 Task: For heading Use Merriweather with yellow colour & bold.  font size for heading20,  'Change the font style of data to'Merriweather and font size to 12,  Change the alignment of both headline & data to Align center.  In the sheet  BankStmts analysisbook
Action: Mouse moved to (221, 85)
Screenshot: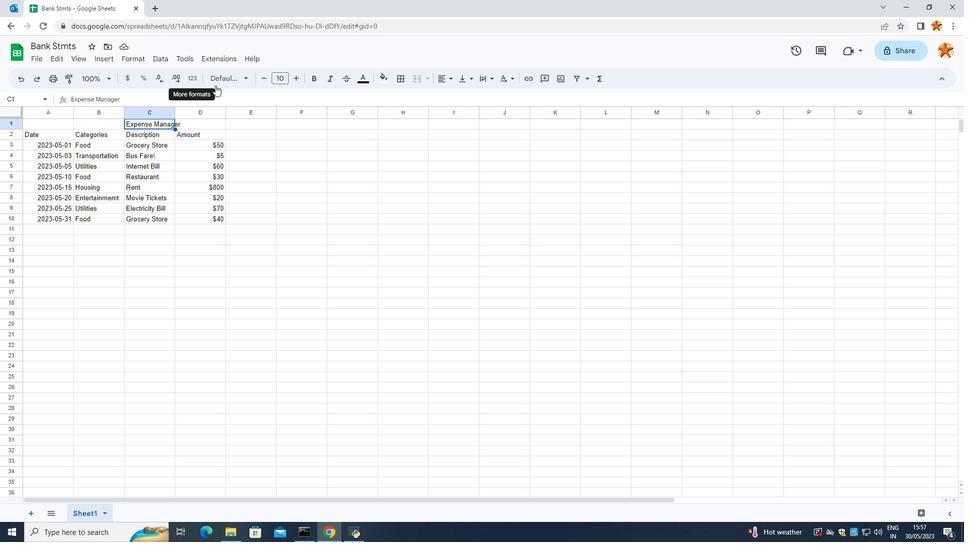 
Action: Mouse pressed left at (221, 85)
Screenshot: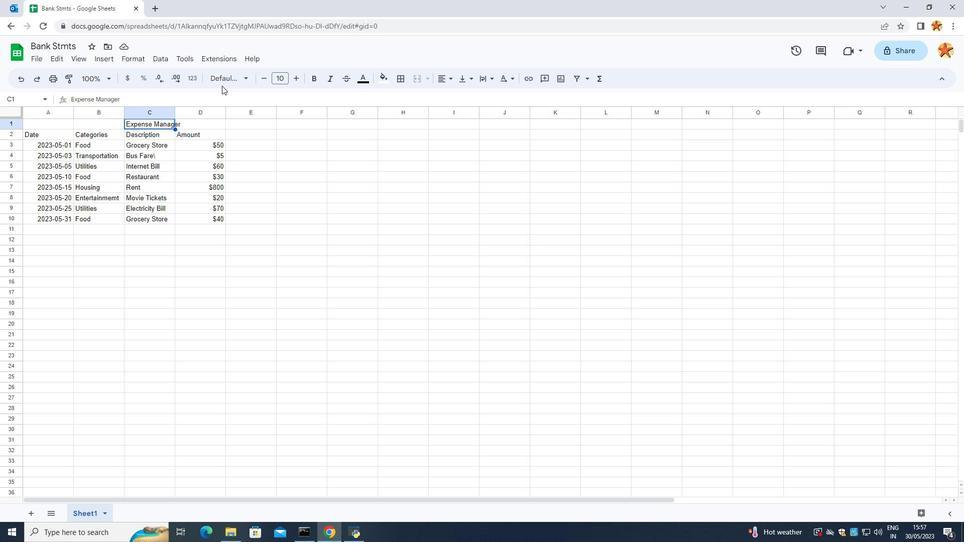 
Action: Mouse moved to (230, 80)
Screenshot: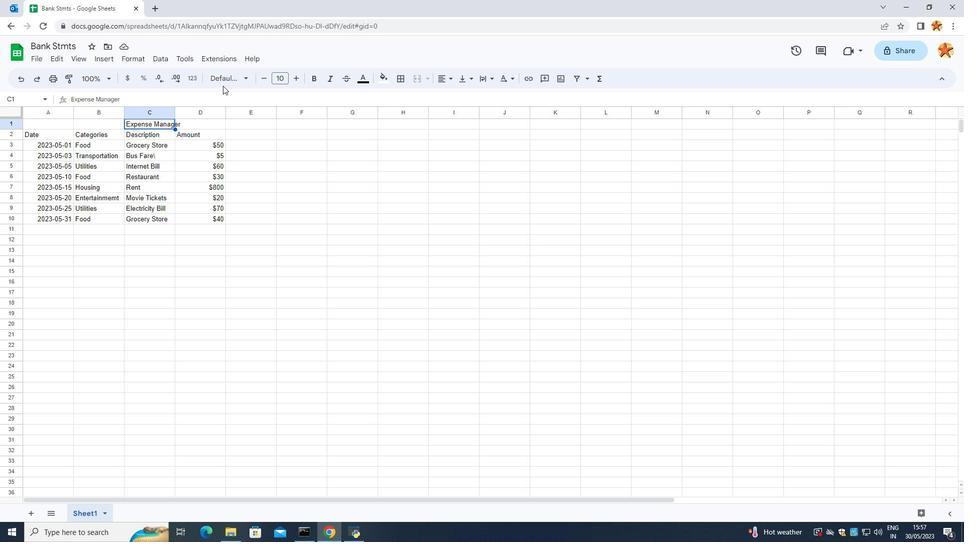 
Action: Mouse pressed left at (230, 80)
Screenshot: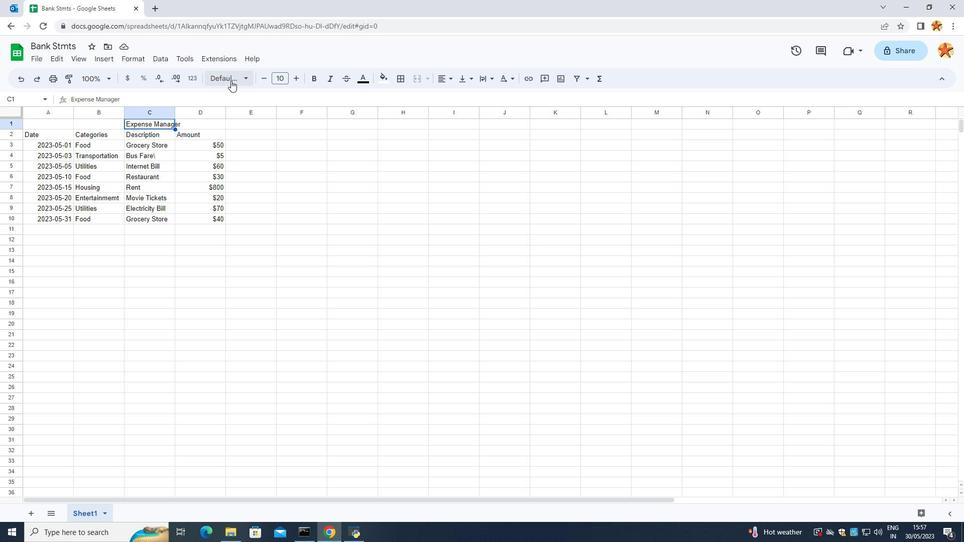 
Action: Mouse moved to (255, 465)
Screenshot: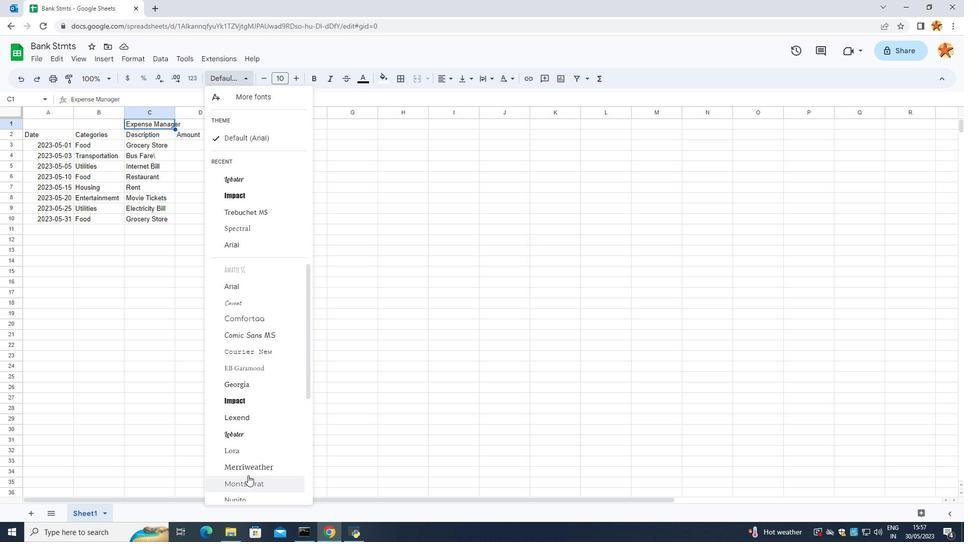 
Action: Mouse pressed left at (255, 465)
Screenshot: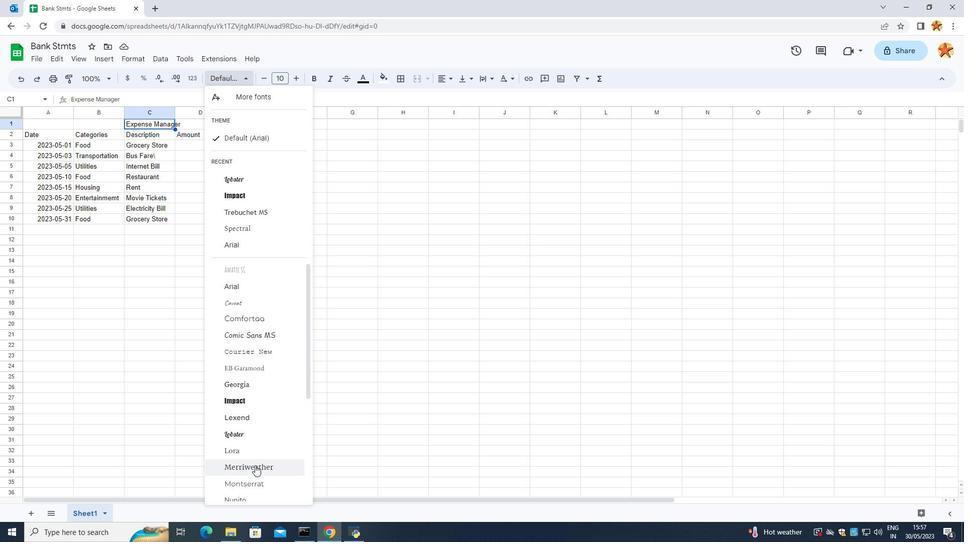 
Action: Mouse moved to (367, 77)
Screenshot: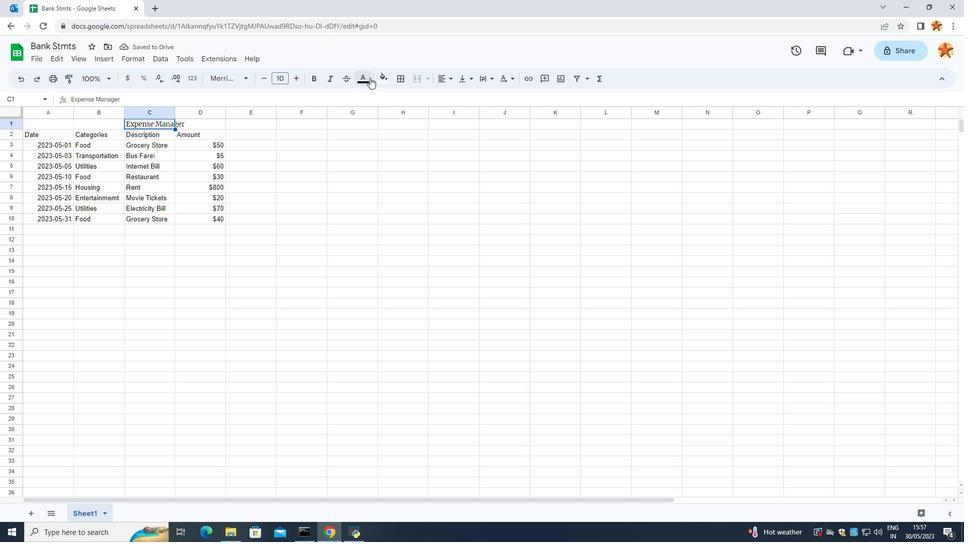 
Action: Mouse pressed left at (367, 77)
Screenshot: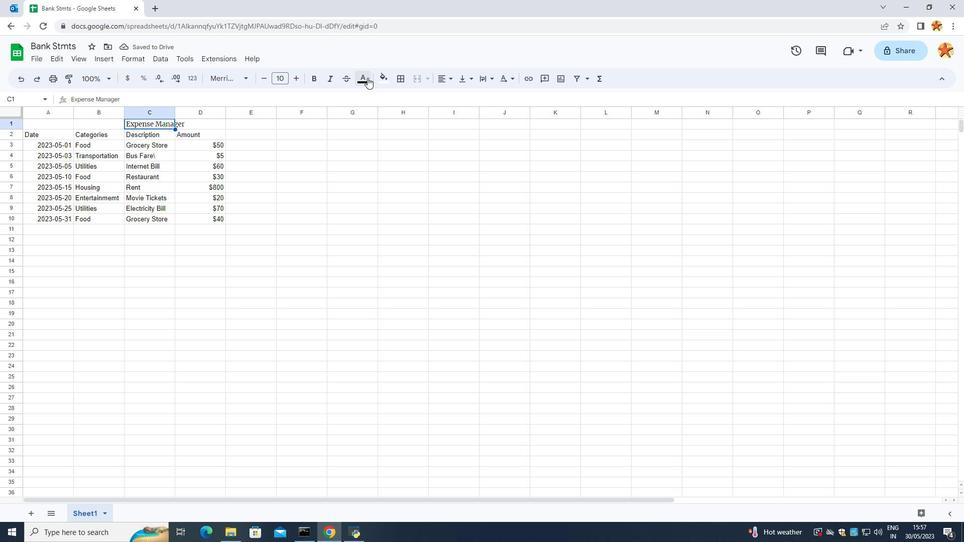 
Action: Mouse moved to (398, 159)
Screenshot: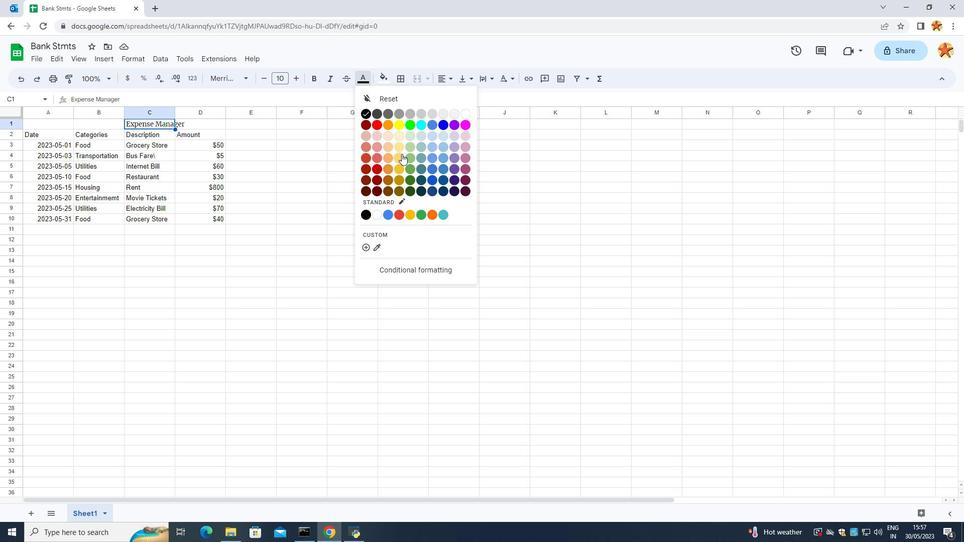 
Action: Mouse pressed left at (398, 159)
Screenshot: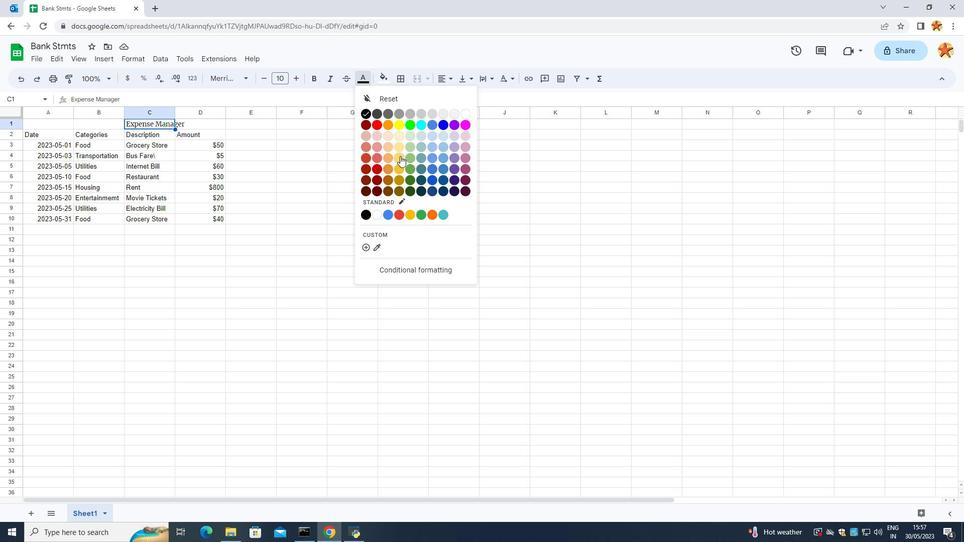 
Action: Mouse moved to (275, 154)
Screenshot: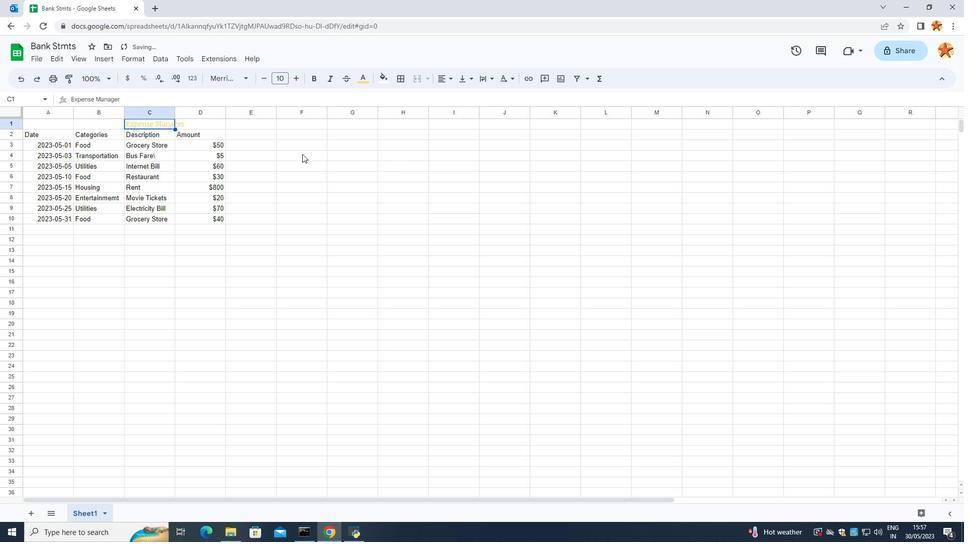 
Action: Mouse pressed left at (275, 154)
Screenshot: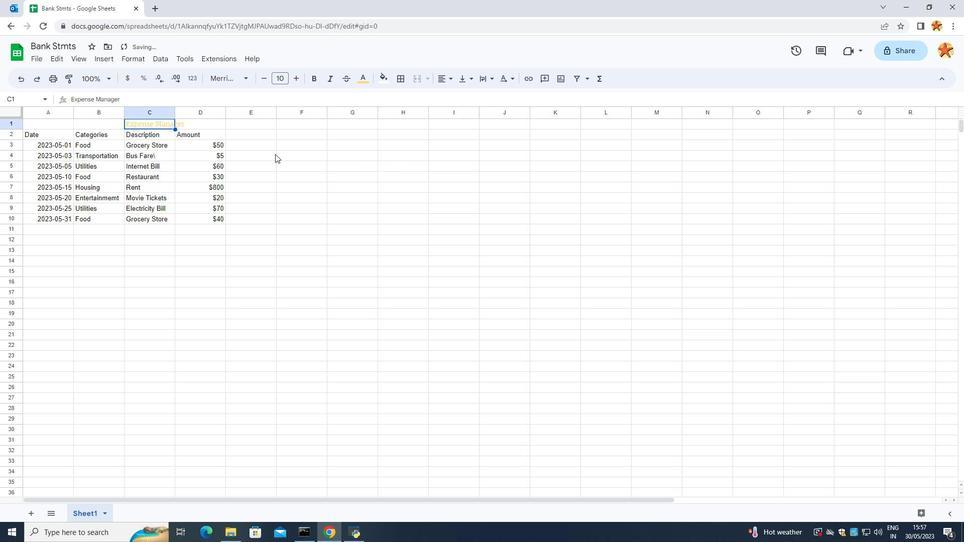 
Action: Mouse moved to (147, 127)
Screenshot: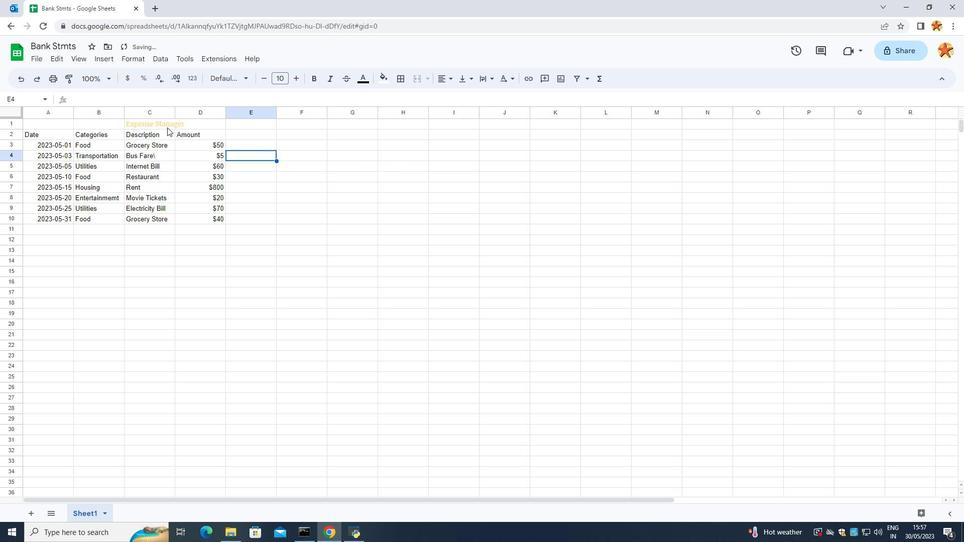 
Action: Mouse pressed left at (147, 127)
Screenshot: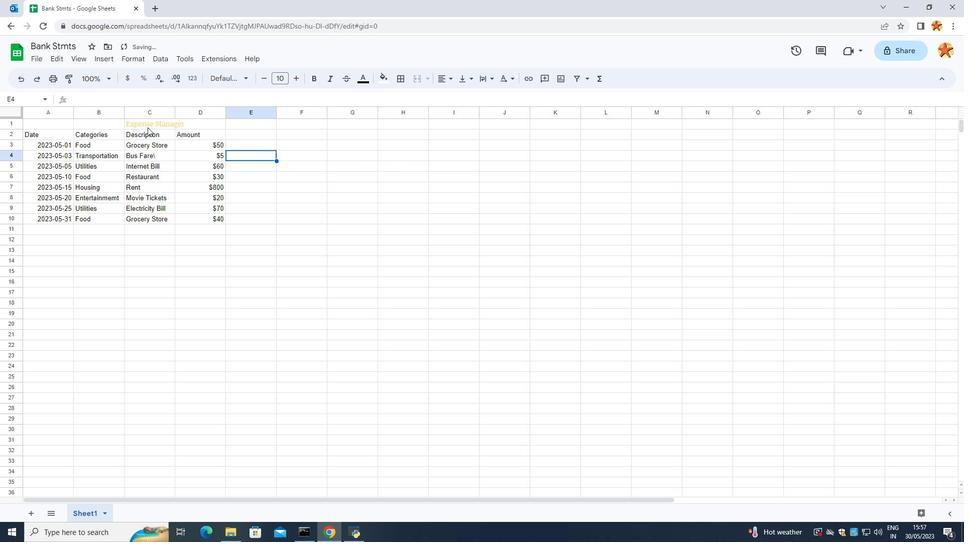 
Action: Mouse moved to (315, 81)
Screenshot: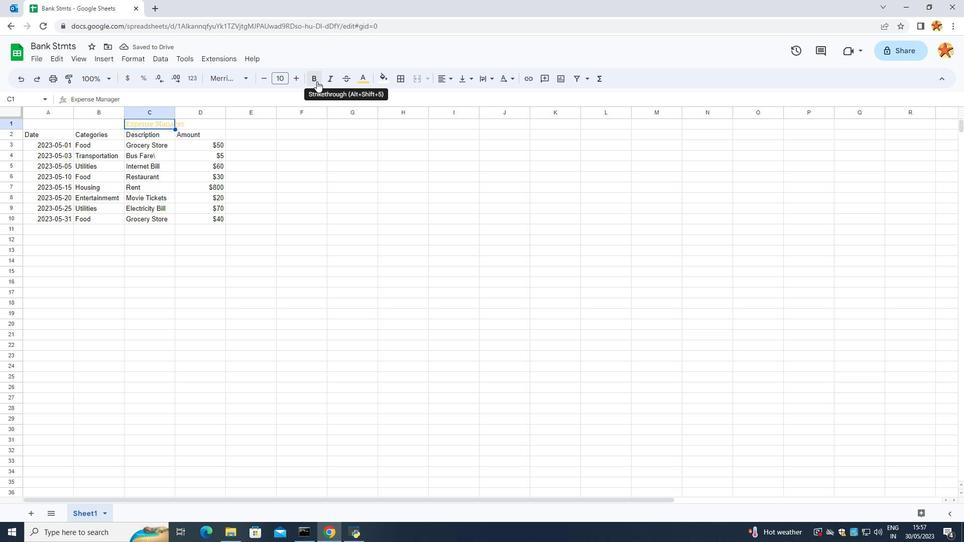 
Action: Mouse pressed left at (315, 81)
Screenshot: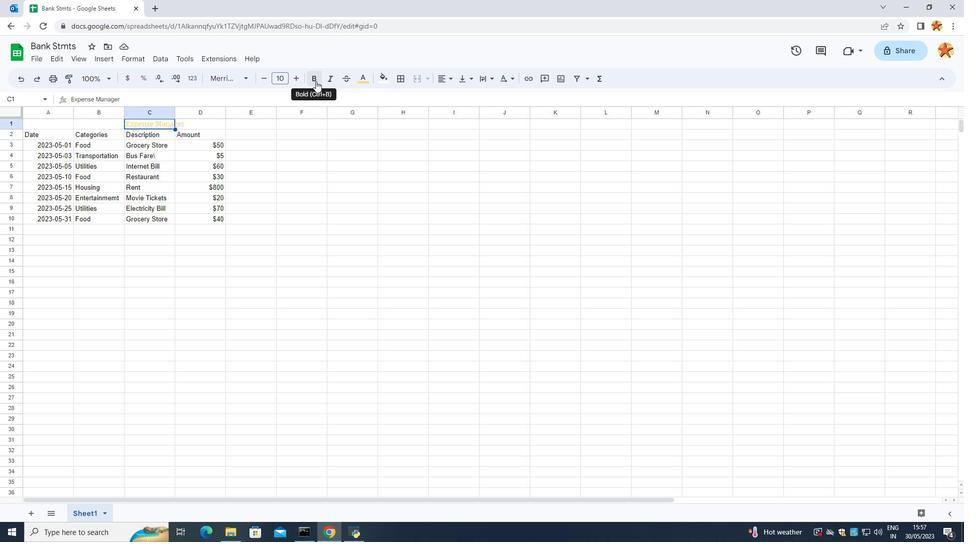 
Action: Mouse moved to (293, 79)
Screenshot: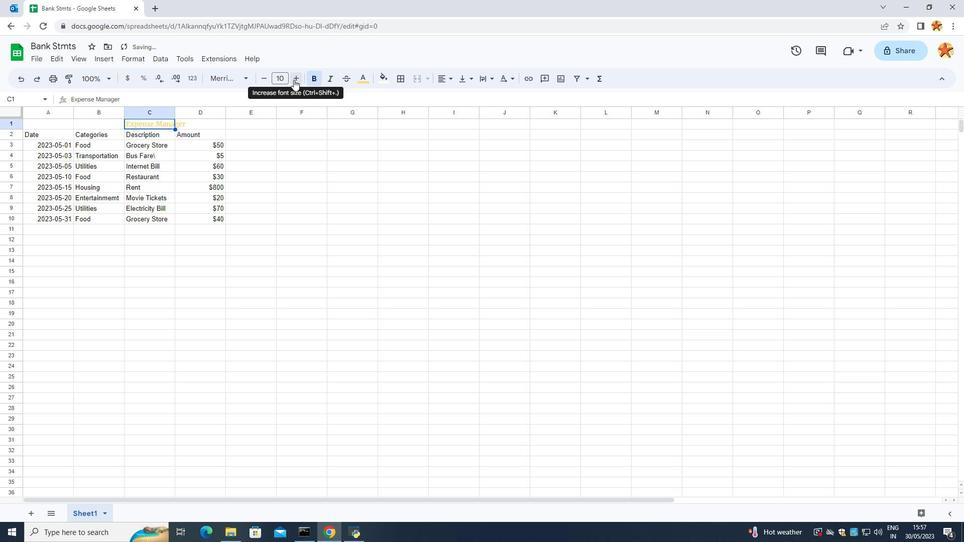 
Action: Mouse pressed left at (293, 79)
Screenshot: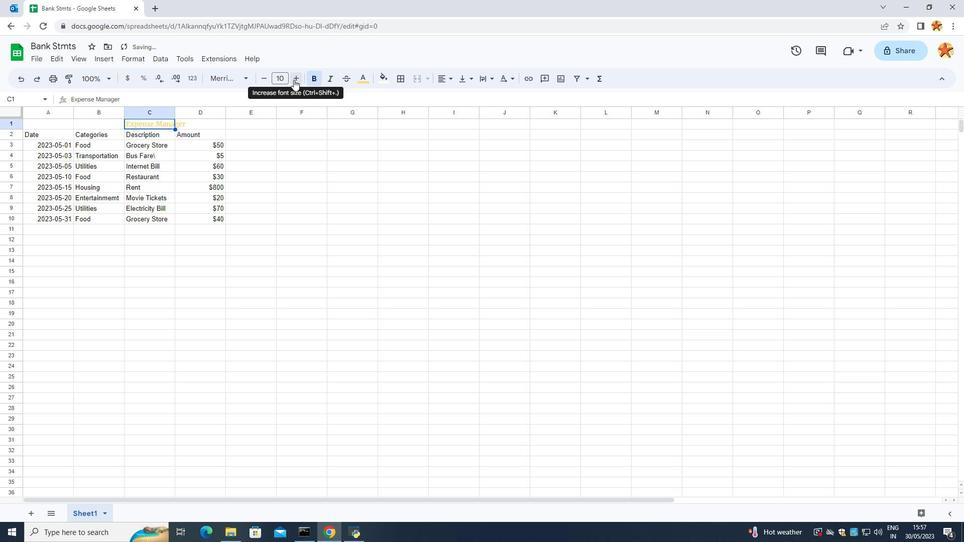 
Action: Mouse pressed left at (293, 79)
Screenshot: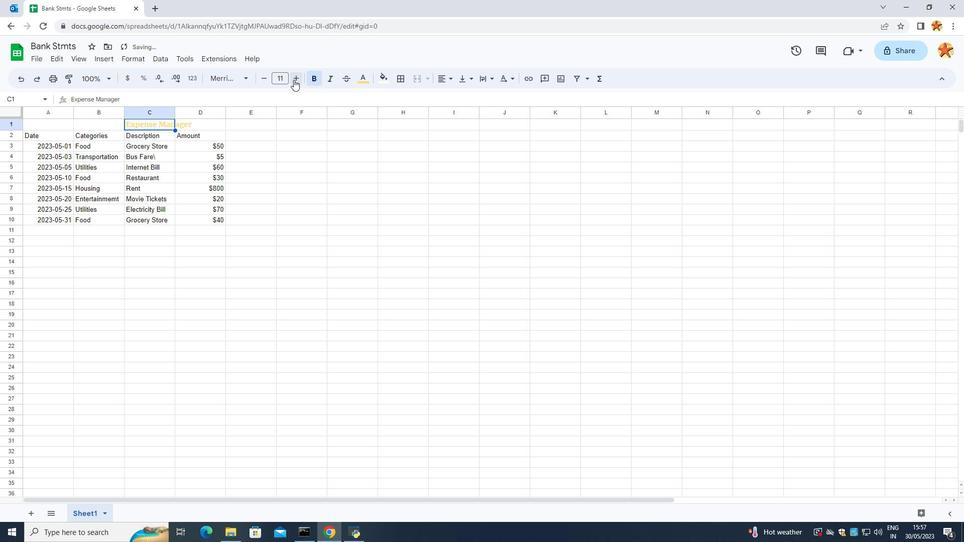 
Action: Mouse pressed left at (293, 79)
Screenshot: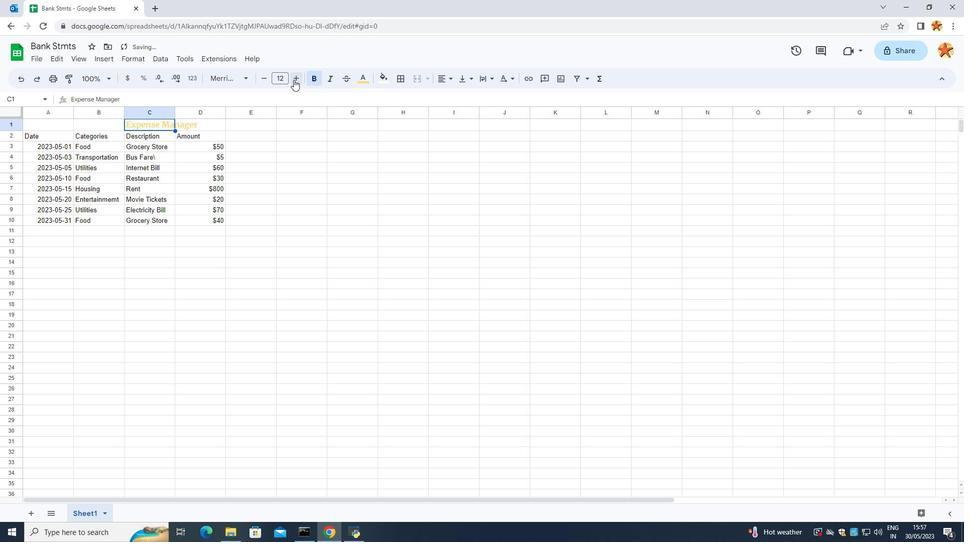 
Action: Mouse pressed left at (293, 79)
Screenshot: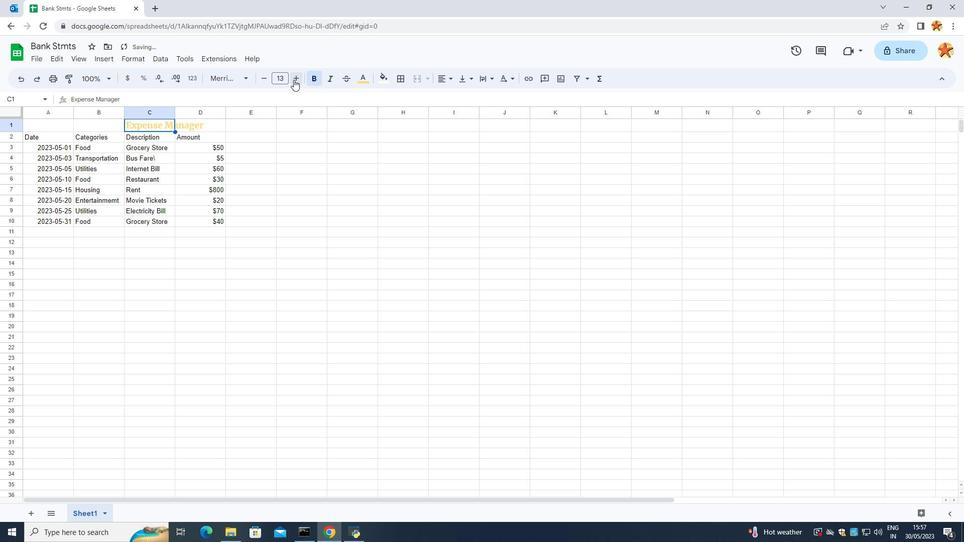 
Action: Mouse pressed left at (293, 79)
Screenshot: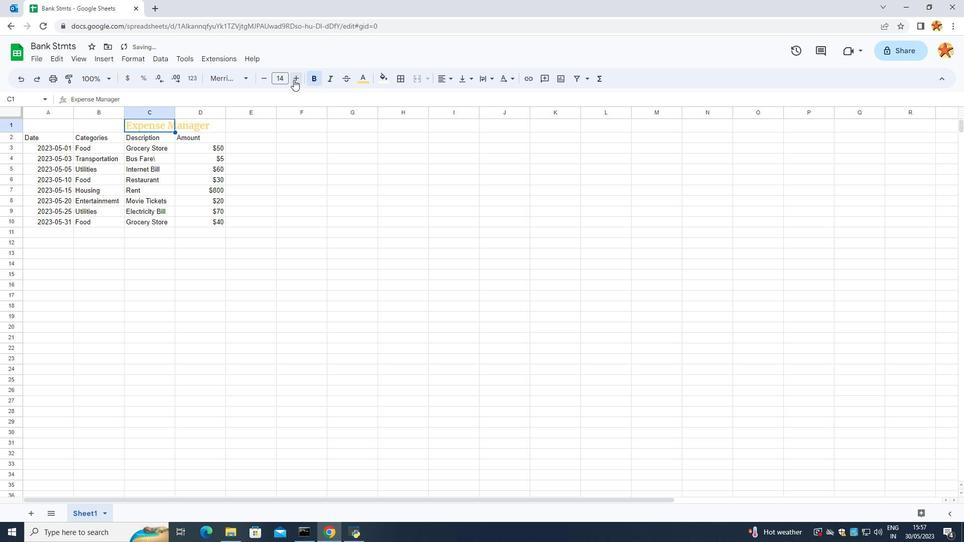 
Action: Mouse pressed left at (293, 79)
Screenshot: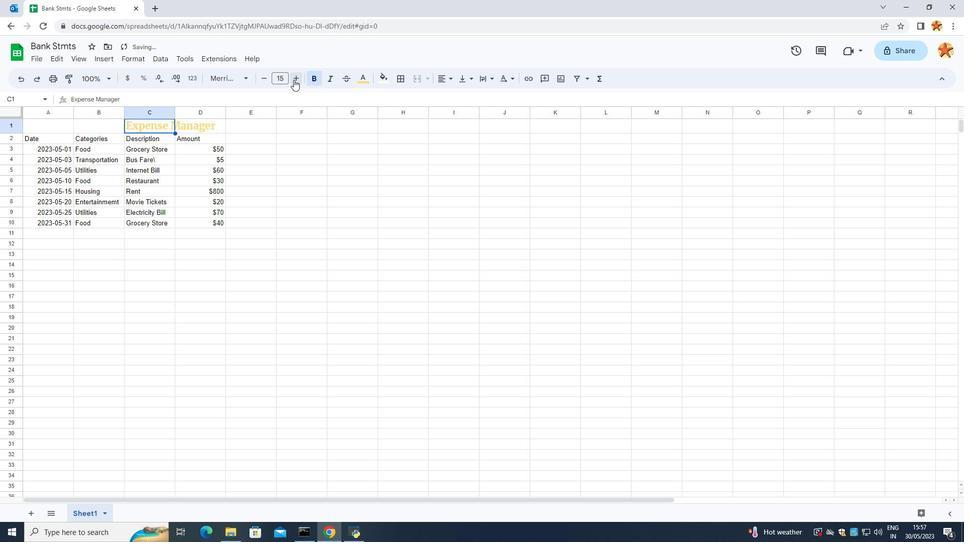 
Action: Mouse pressed left at (293, 79)
Screenshot: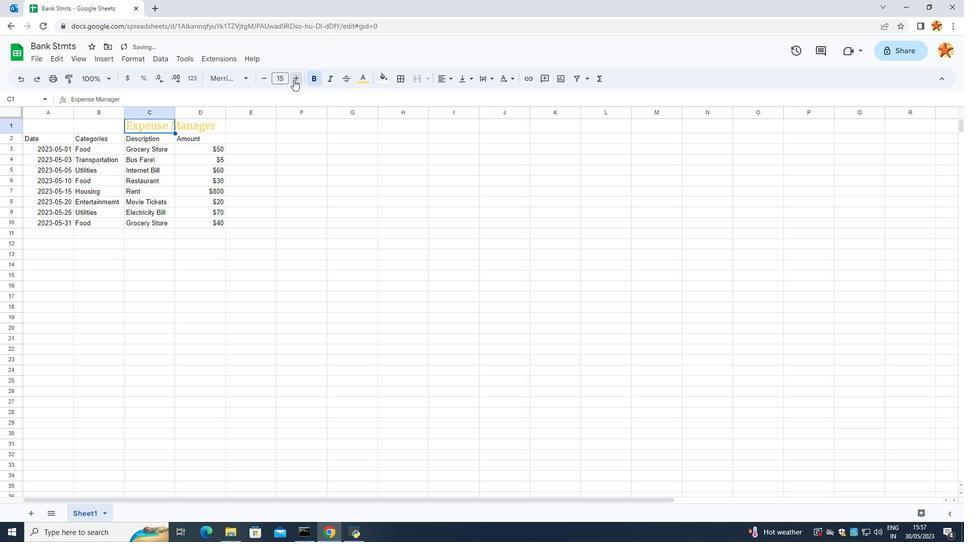 
Action: Mouse pressed left at (293, 79)
Screenshot: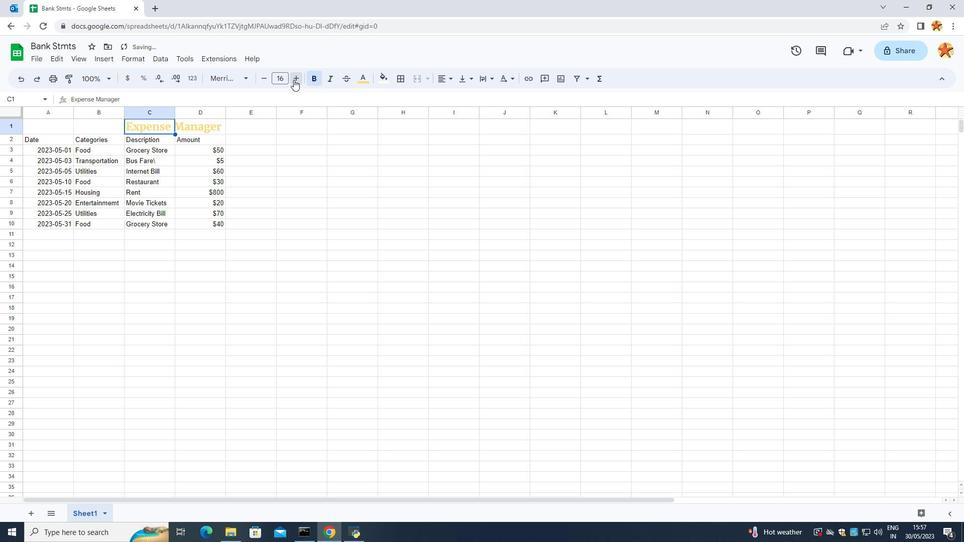 
Action: Mouse pressed left at (293, 79)
Screenshot: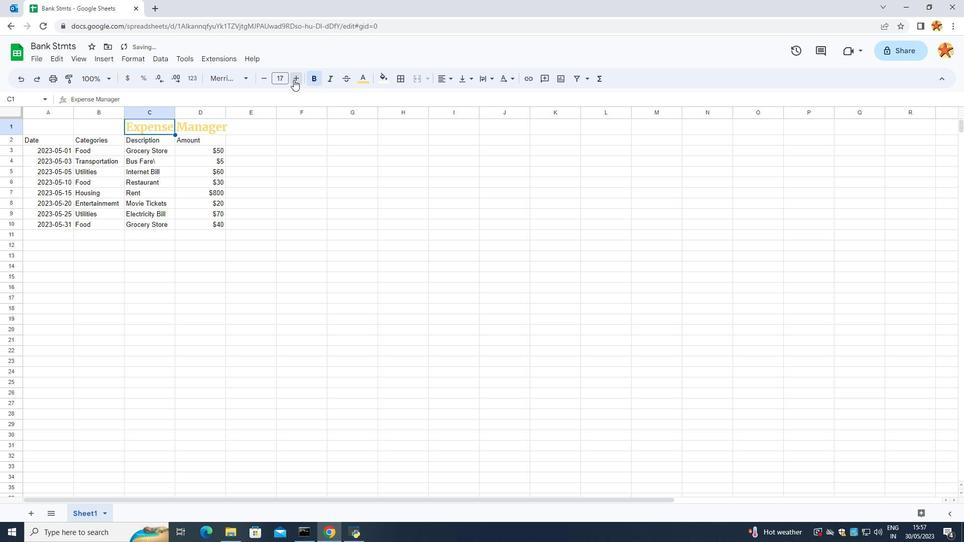 
Action: Mouse pressed left at (293, 79)
Screenshot: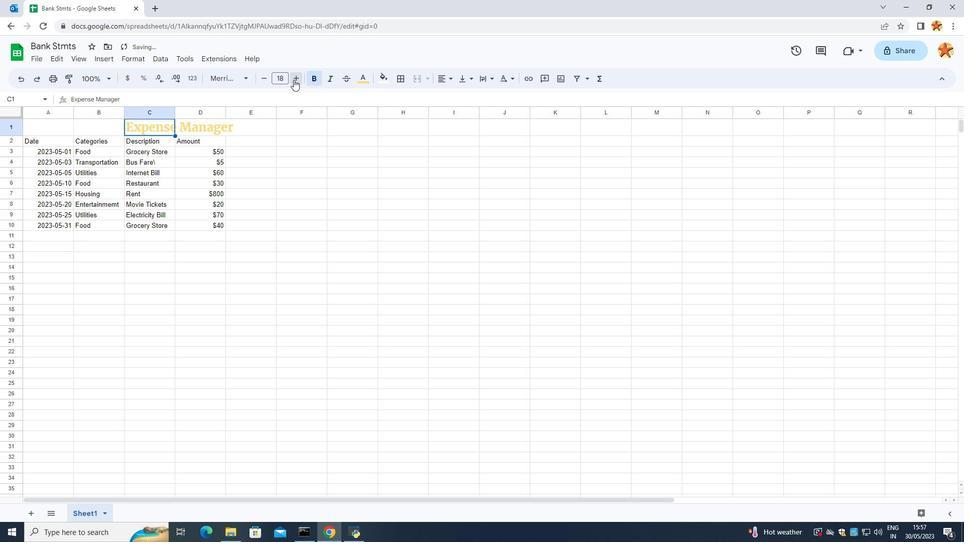 
Action: Mouse pressed left at (293, 79)
Screenshot: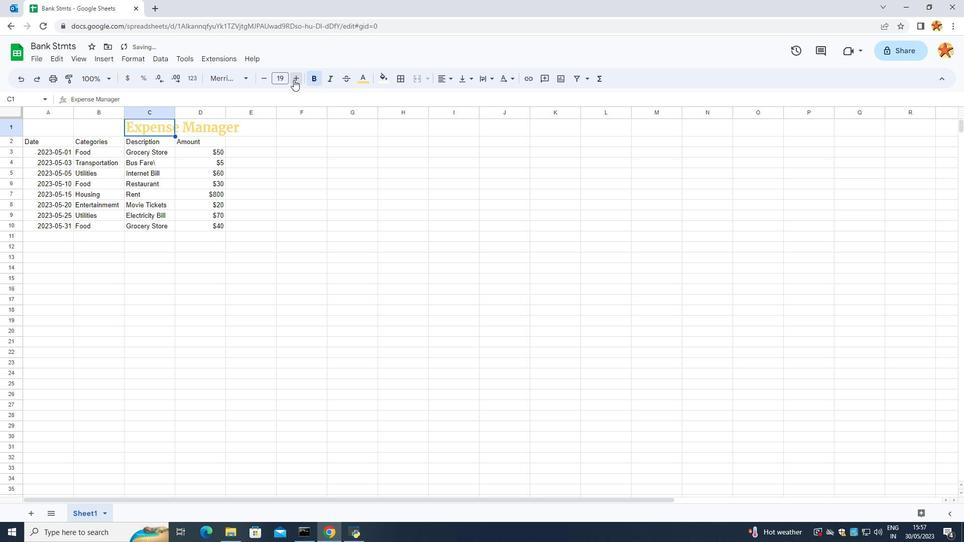 
Action: Mouse moved to (259, 79)
Screenshot: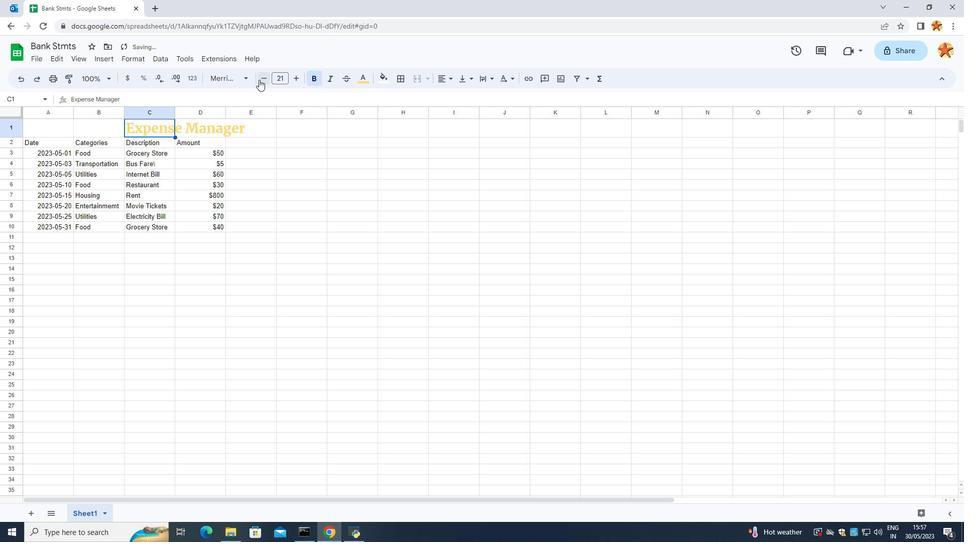 
Action: Mouse pressed left at (259, 79)
Screenshot: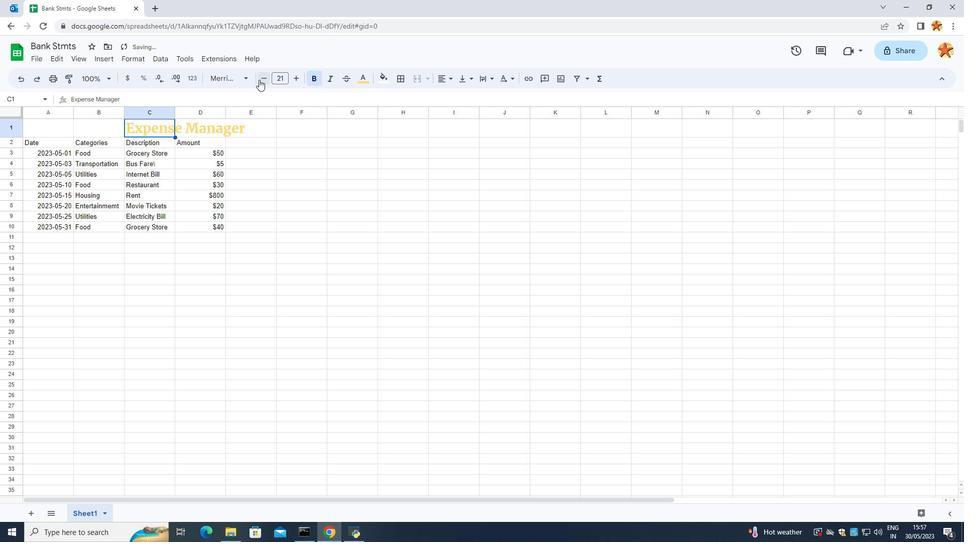 
Action: Mouse moved to (259, 253)
Screenshot: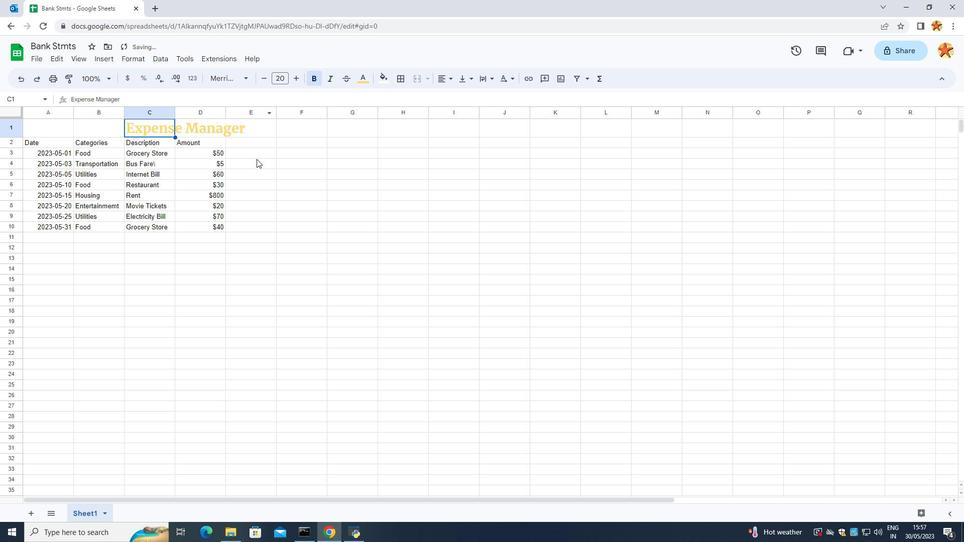 
Action: Mouse pressed left at (259, 253)
Screenshot: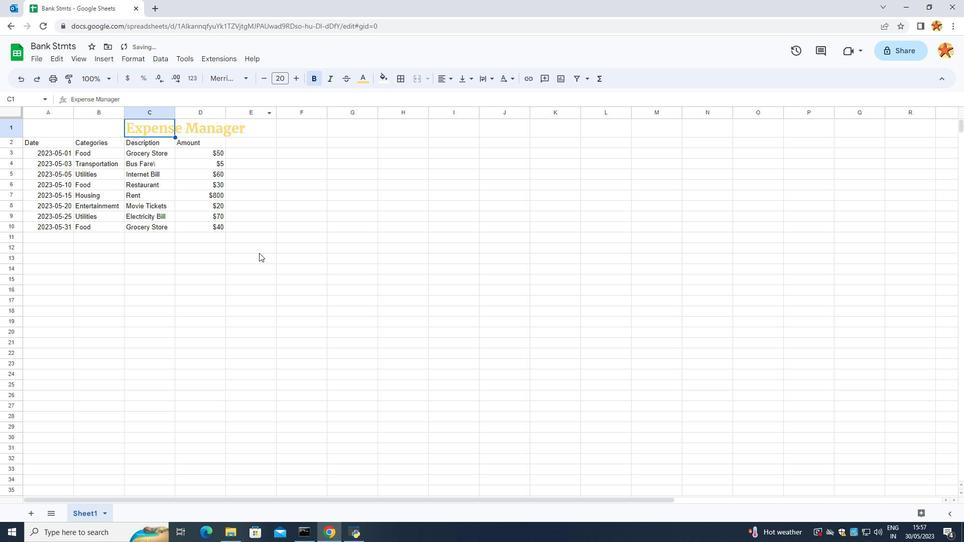 
Action: Mouse moved to (37, 145)
Screenshot: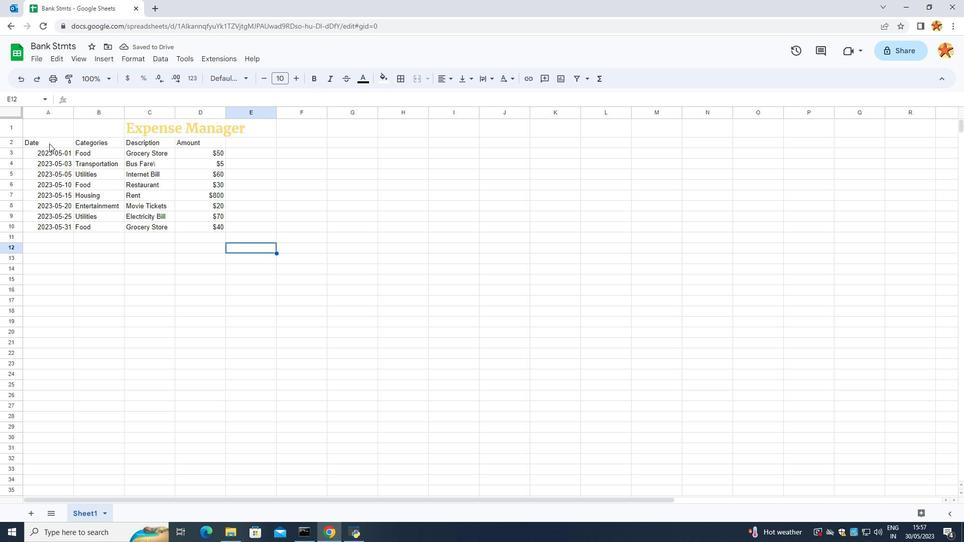 
Action: Mouse pressed left at (37, 145)
Screenshot: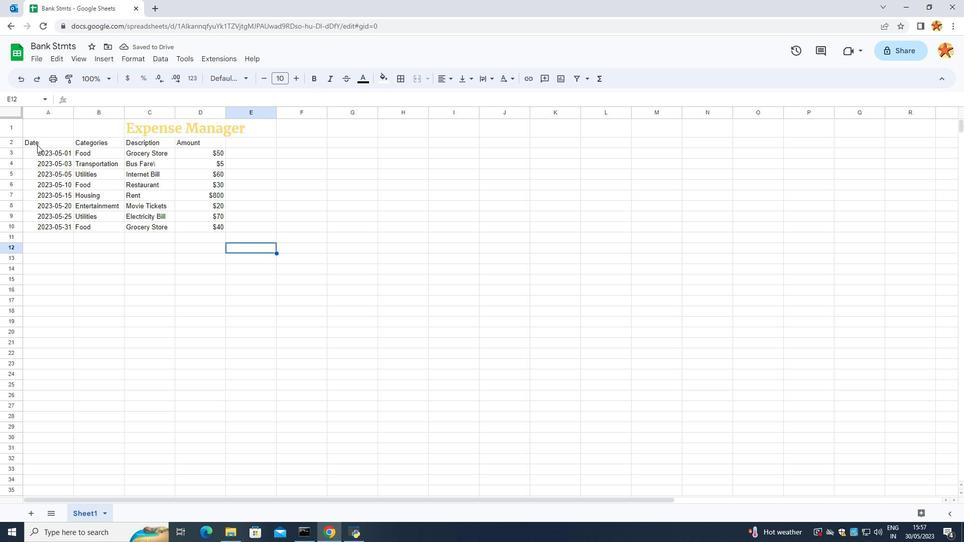 
Action: Mouse moved to (228, 78)
Screenshot: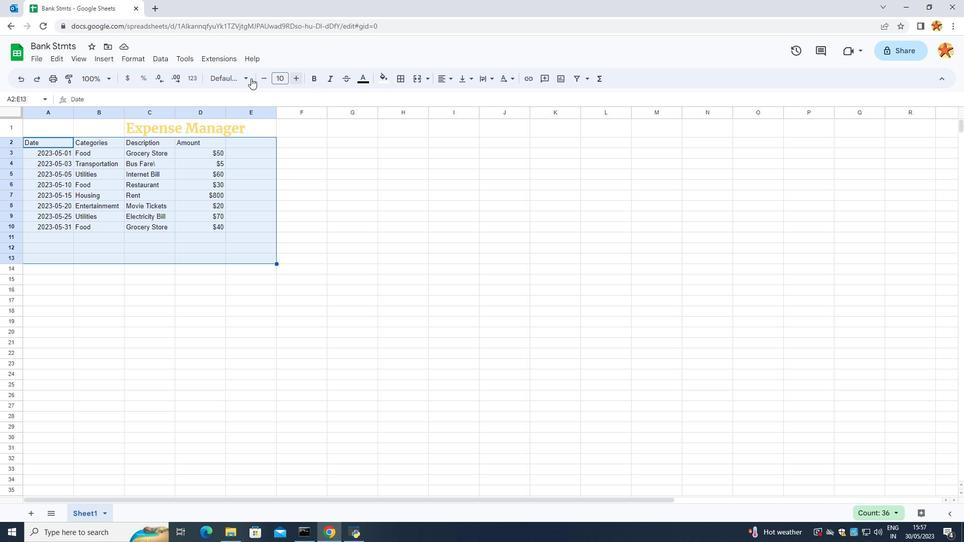 
Action: Mouse pressed left at (228, 78)
Screenshot: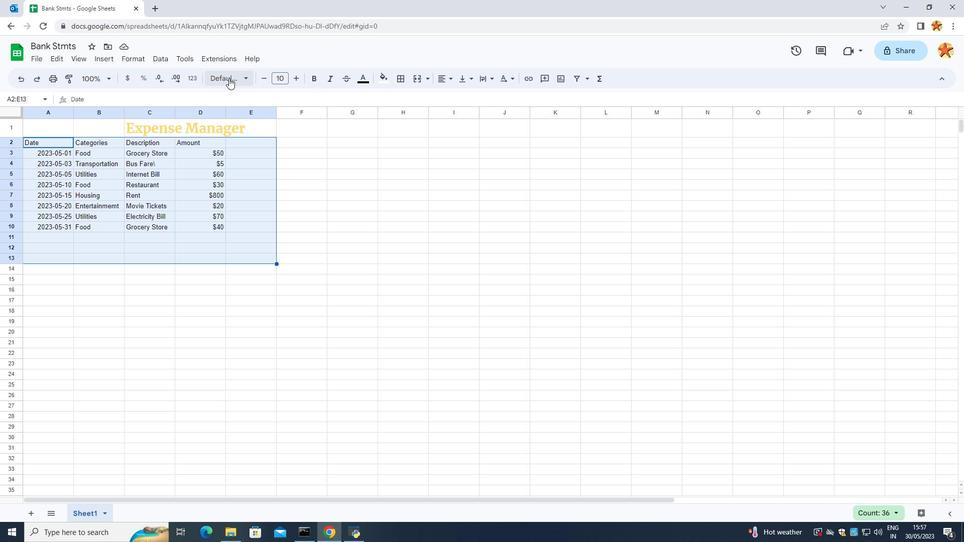 
Action: Mouse moved to (243, 471)
Screenshot: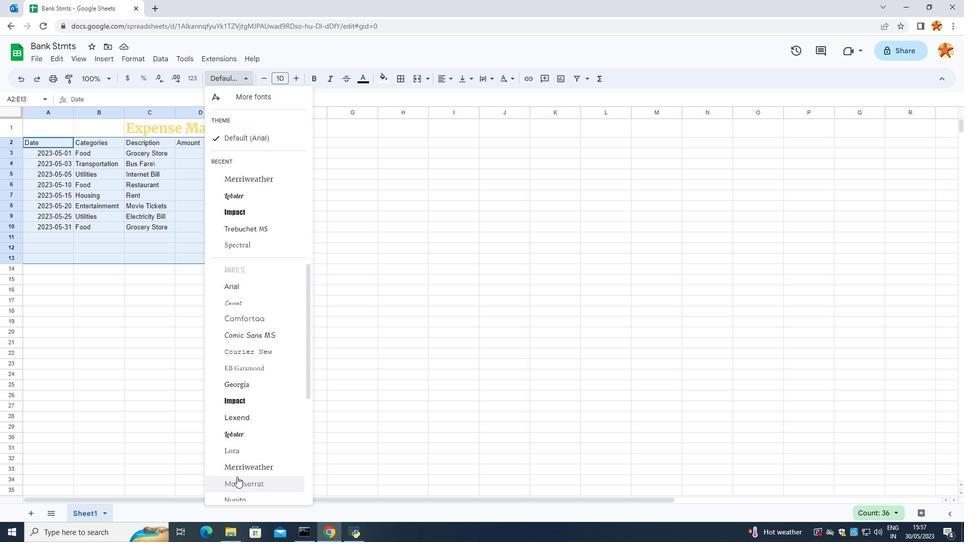 
Action: Mouse pressed left at (243, 471)
Screenshot: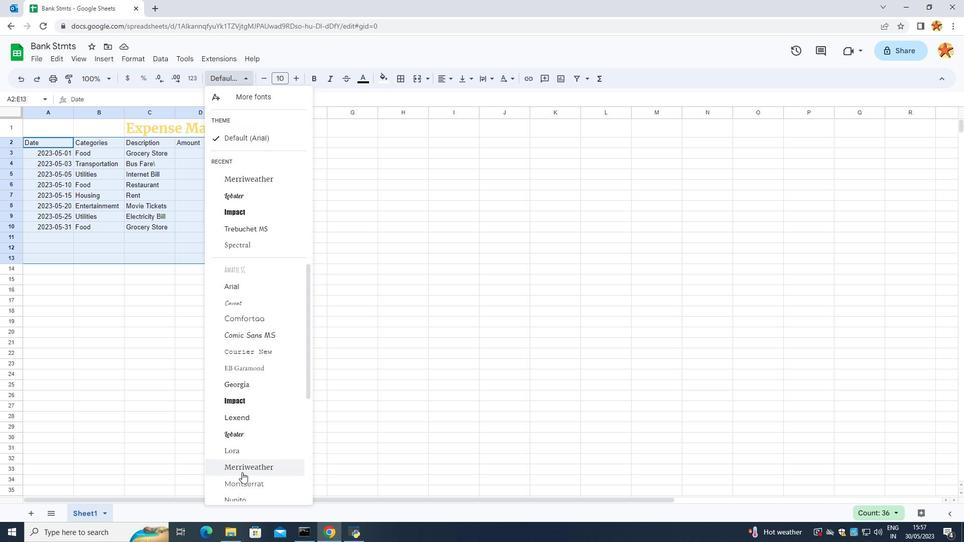 
Action: Mouse moved to (294, 82)
Screenshot: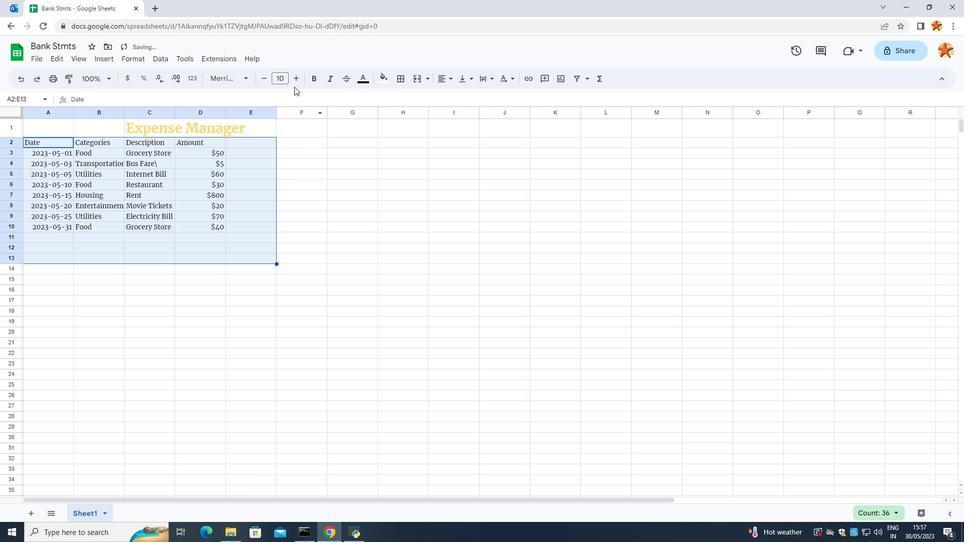 
Action: Mouse pressed left at (294, 82)
Screenshot: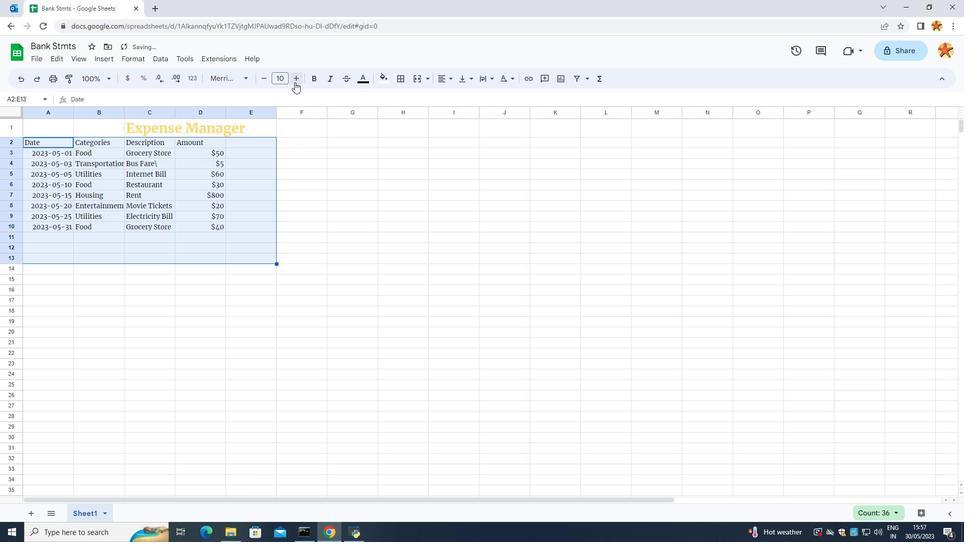 
Action: Mouse pressed left at (294, 82)
Screenshot: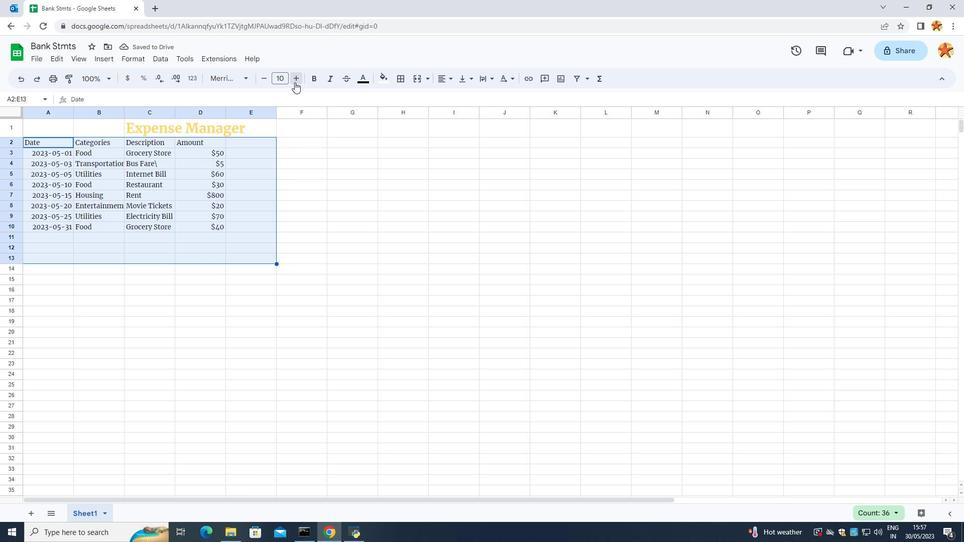 
Action: Mouse moved to (450, 82)
Screenshot: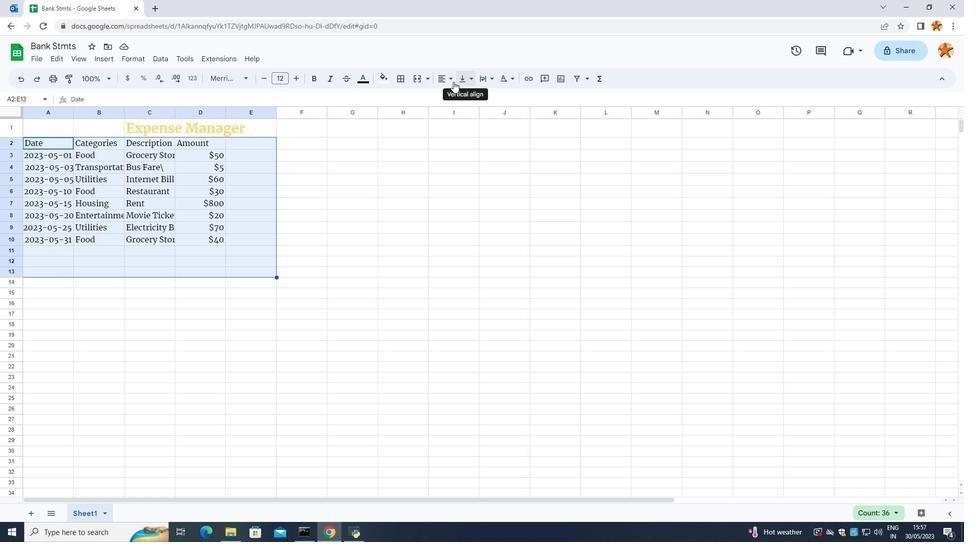 
Action: Mouse pressed left at (450, 82)
Screenshot: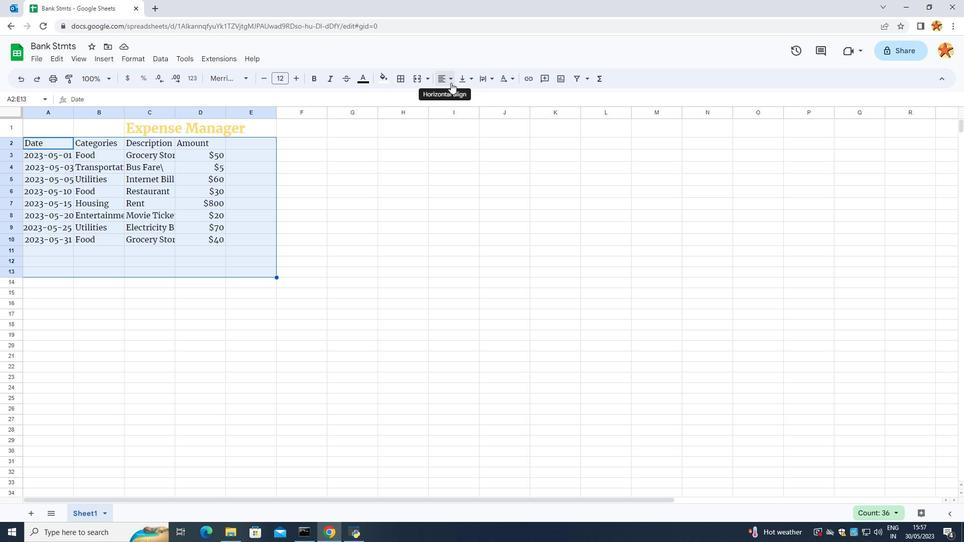 
Action: Mouse moved to (462, 103)
Screenshot: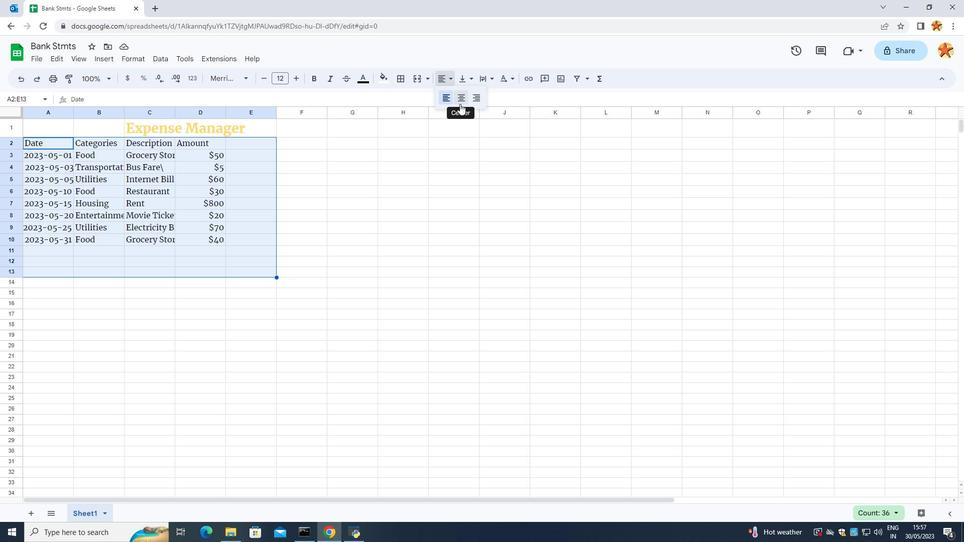 
Action: Mouse pressed left at (462, 103)
Screenshot: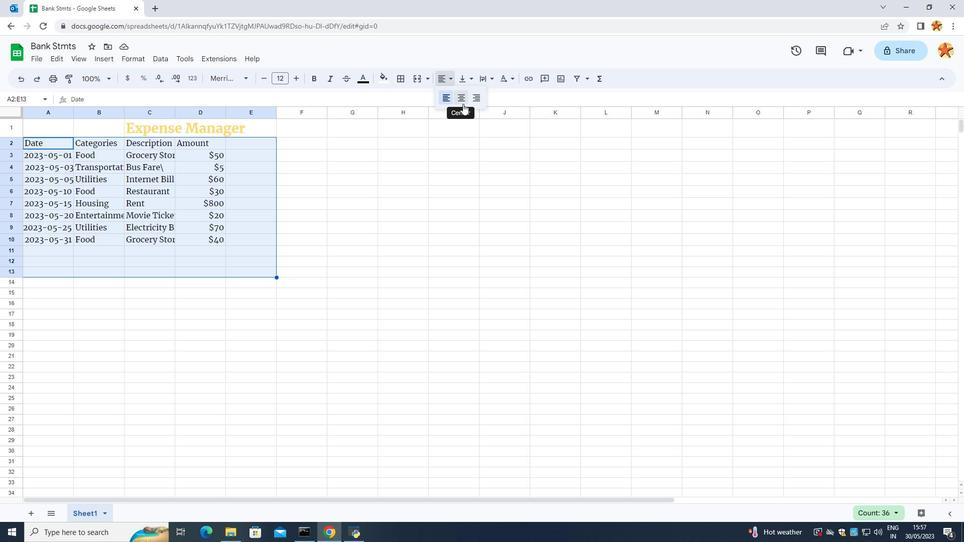 
Action: Mouse moved to (215, 130)
Screenshot: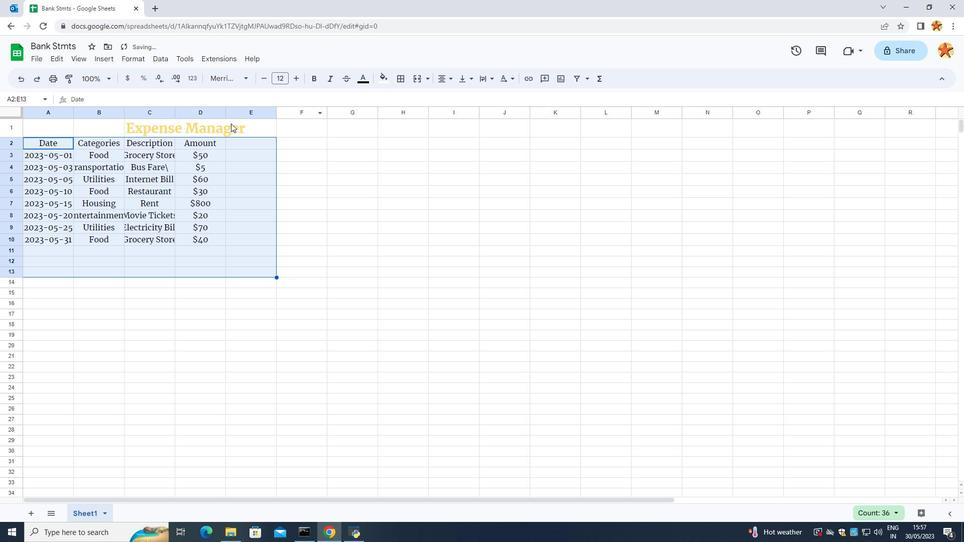
Action: Mouse pressed left at (215, 130)
Screenshot: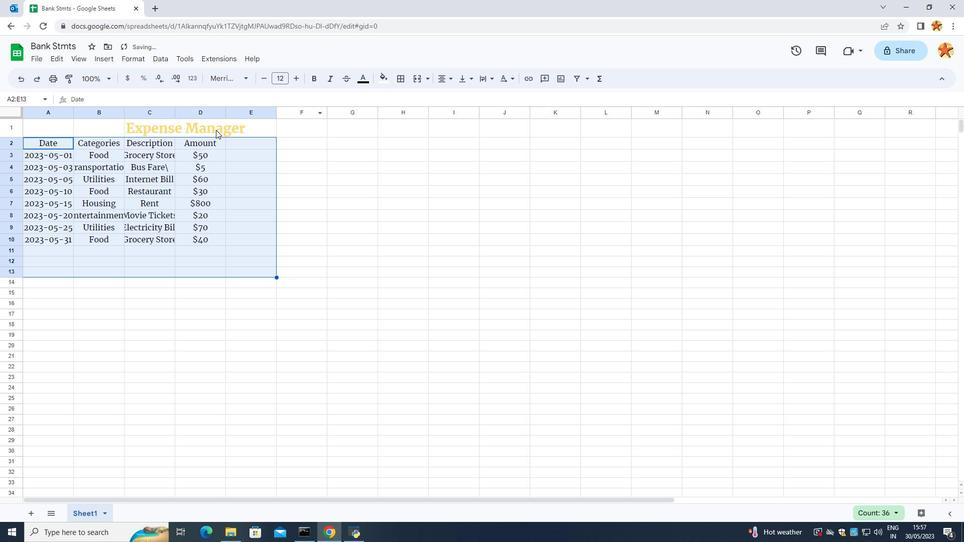 
Action: Mouse moved to (449, 81)
Screenshot: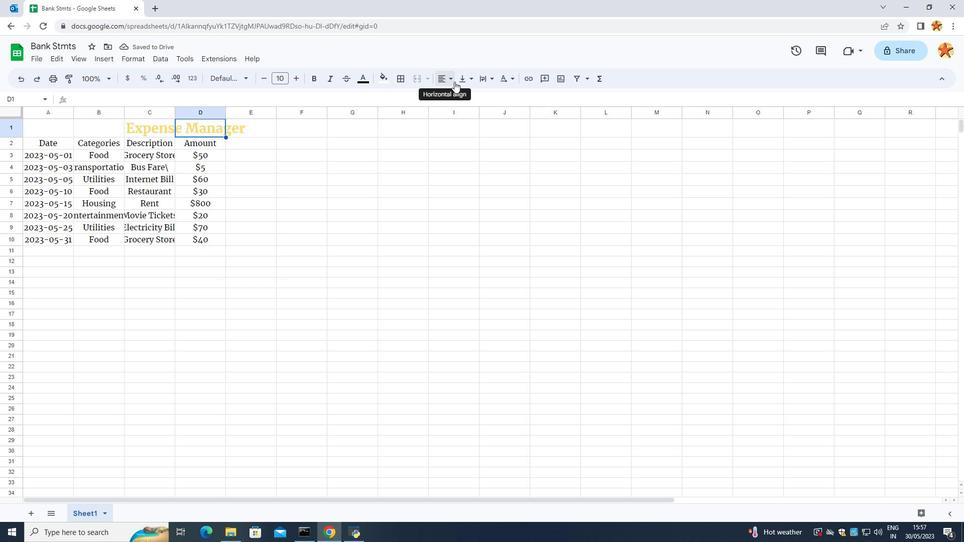 
Action: Mouse pressed left at (449, 81)
Screenshot: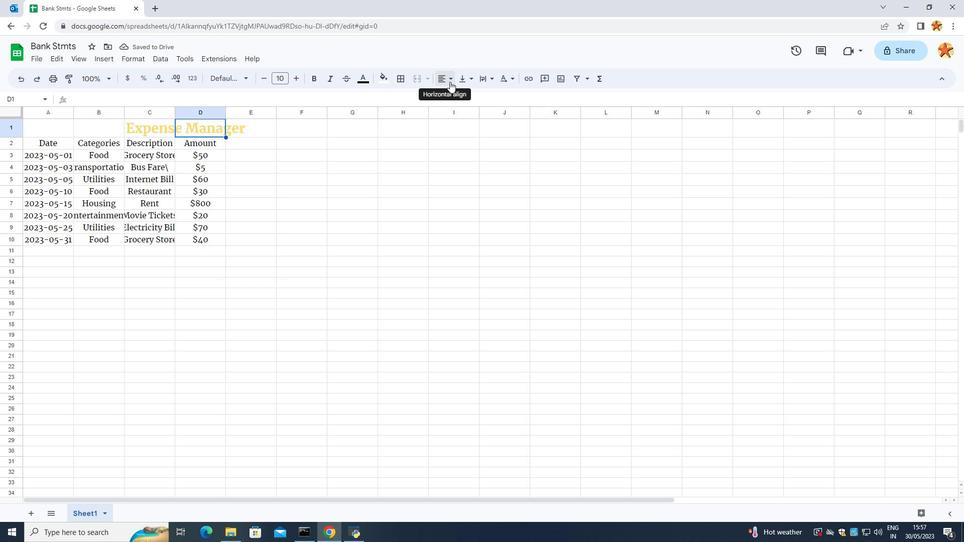 
Action: Mouse moved to (462, 100)
Screenshot: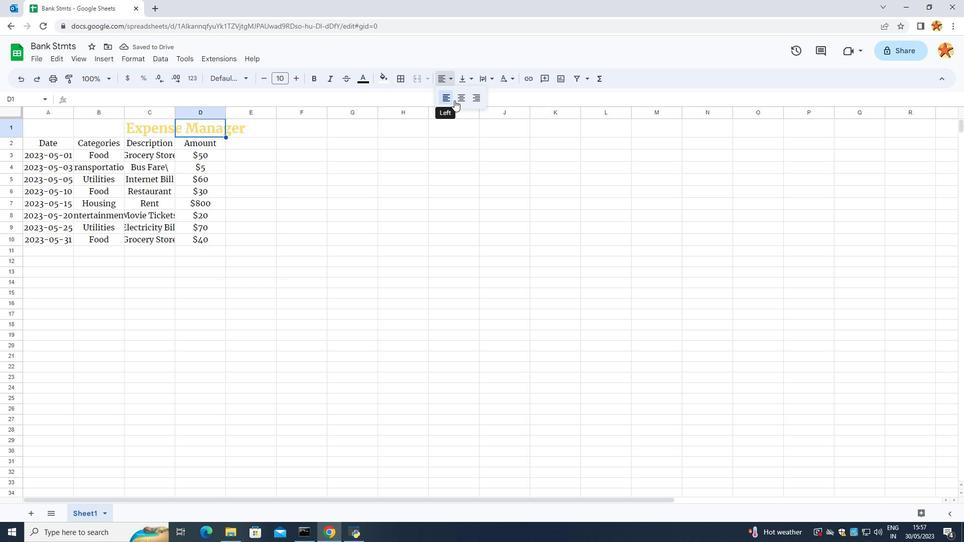 
Action: Mouse pressed left at (462, 100)
Screenshot: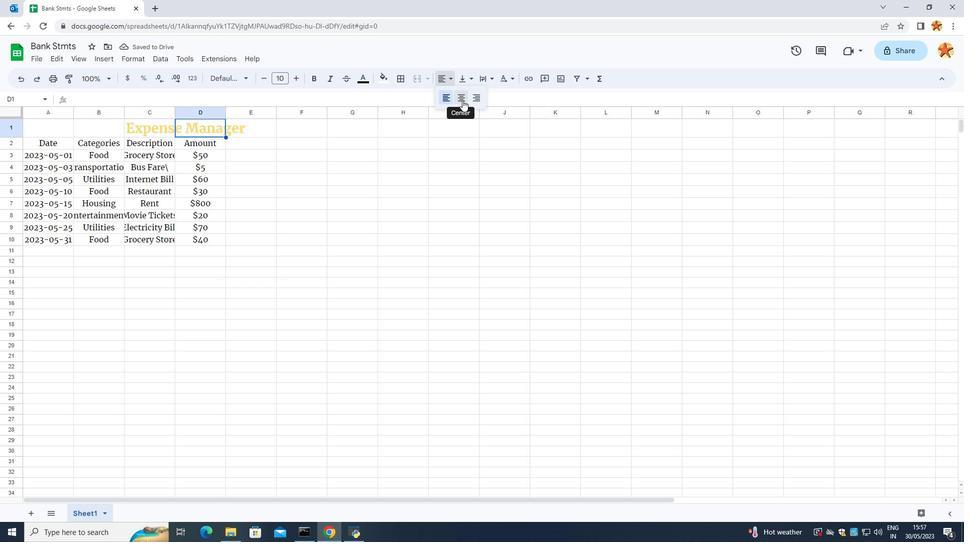 
Action: Mouse moved to (167, 131)
Screenshot: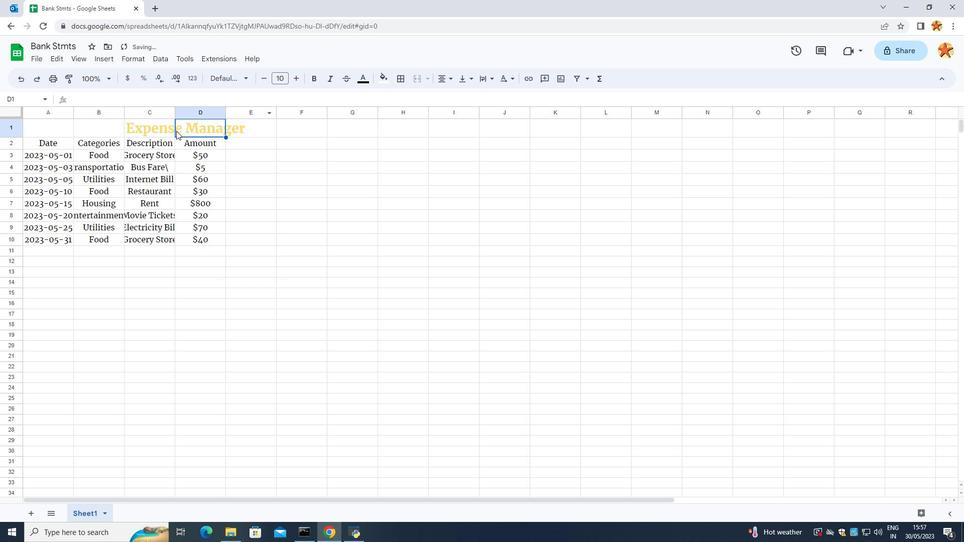 
Action: Mouse pressed left at (167, 131)
Screenshot: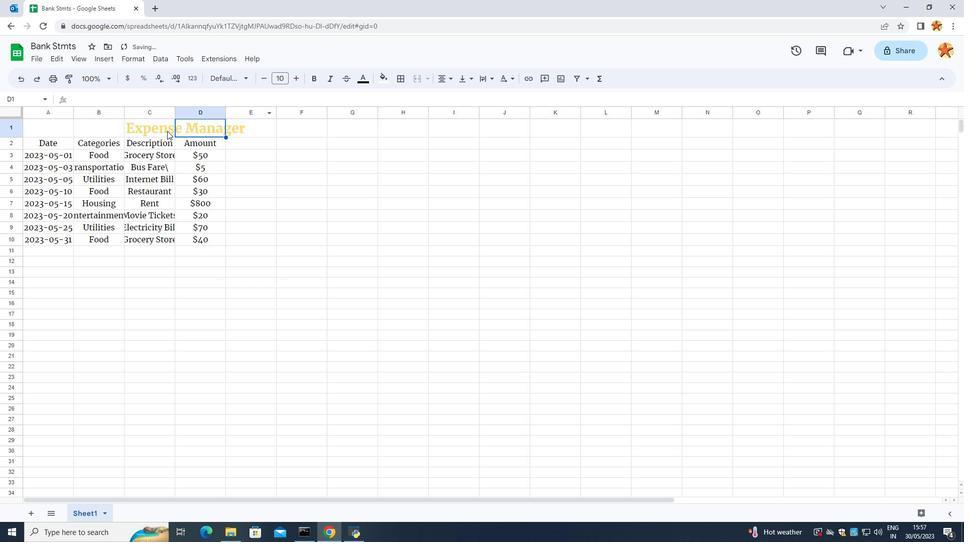 
Action: Mouse pressed right at (167, 131)
Screenshot: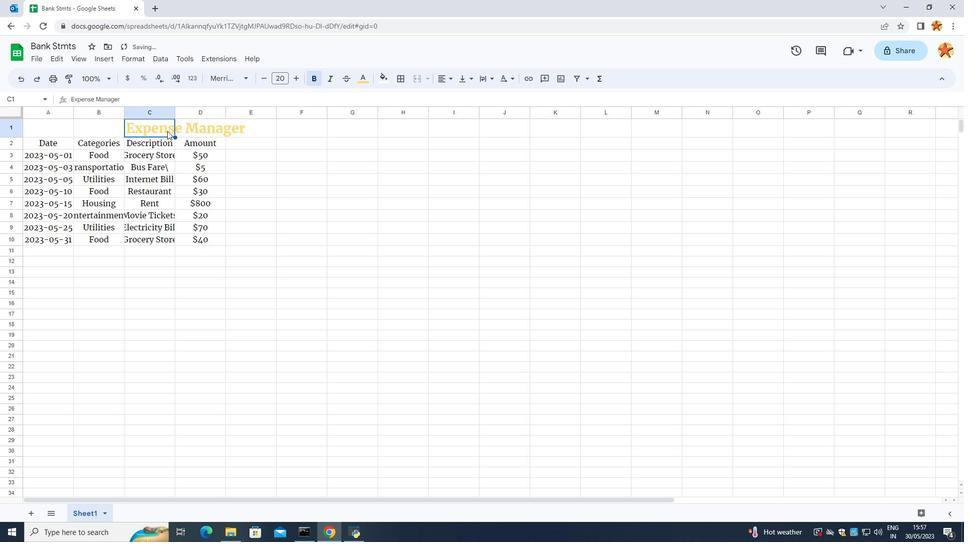 
Action: Mouse moved to (209, 142)
Screenshot: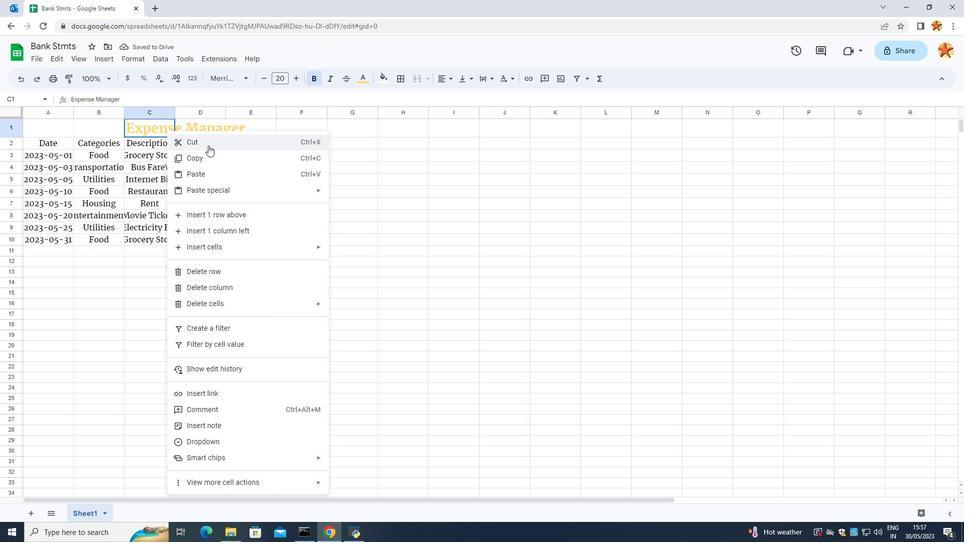
Action: Mouse pressed left at (209, 142)
Screenshot: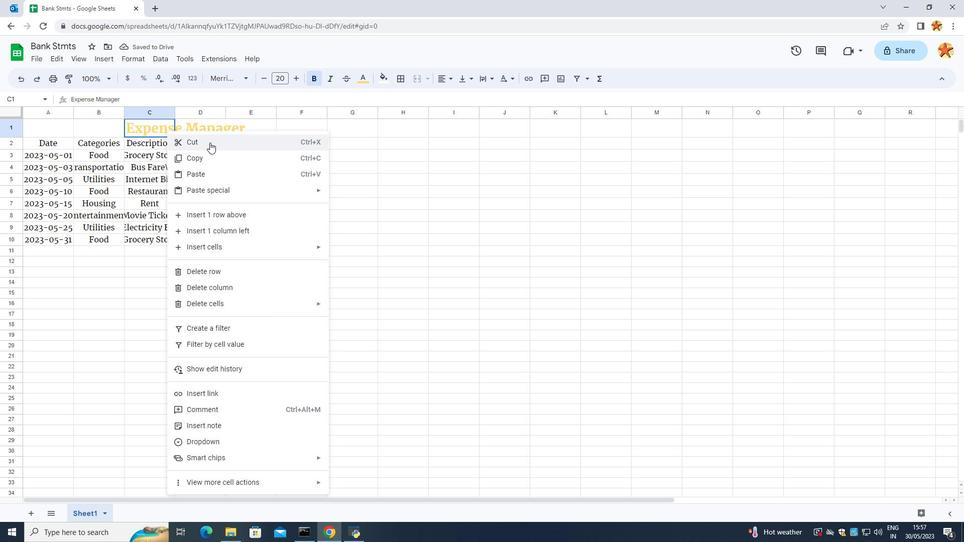 
Action: Mouse moved to (100, 128)
Screenshot: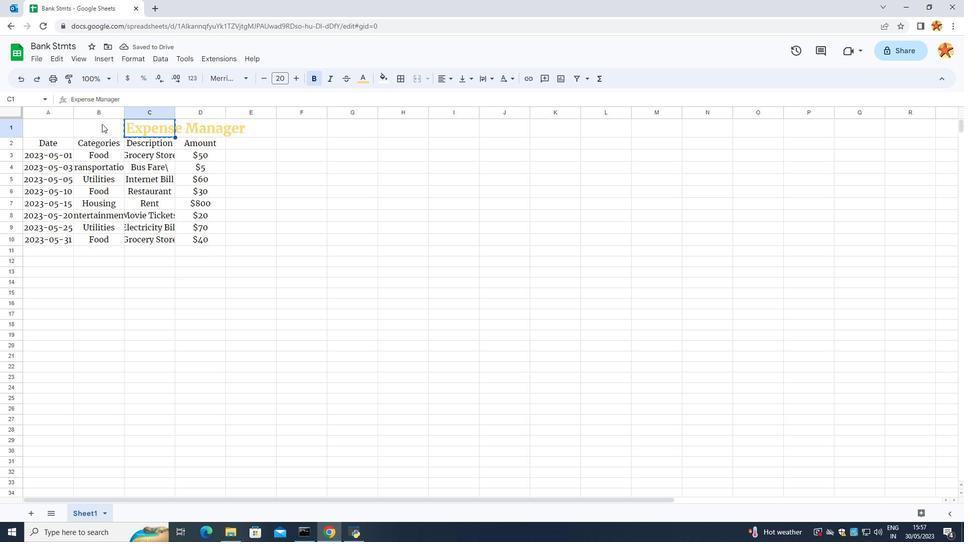 
Action: Mouse pressed left at (100, 128)
Screenshot: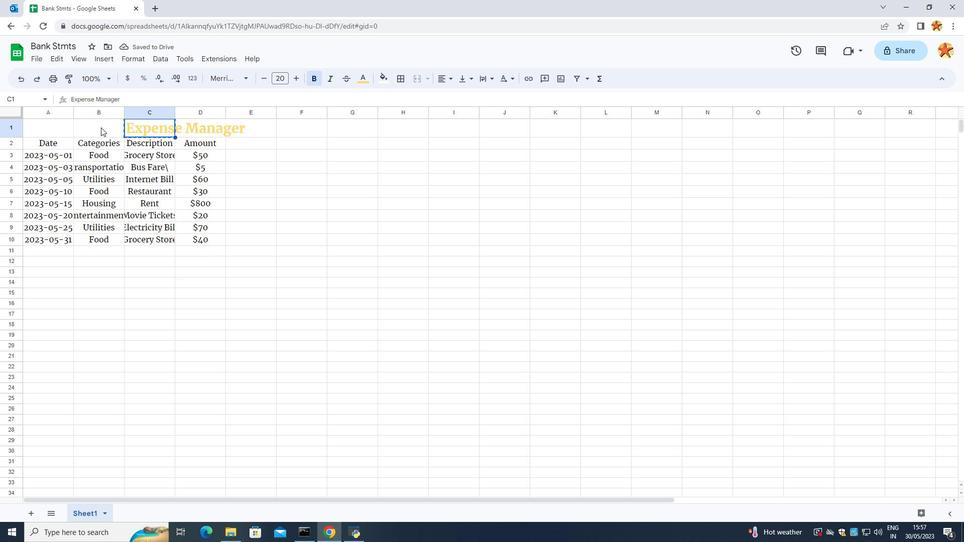 
Action: Mouse pressed right at (100, 128)
Screenshot: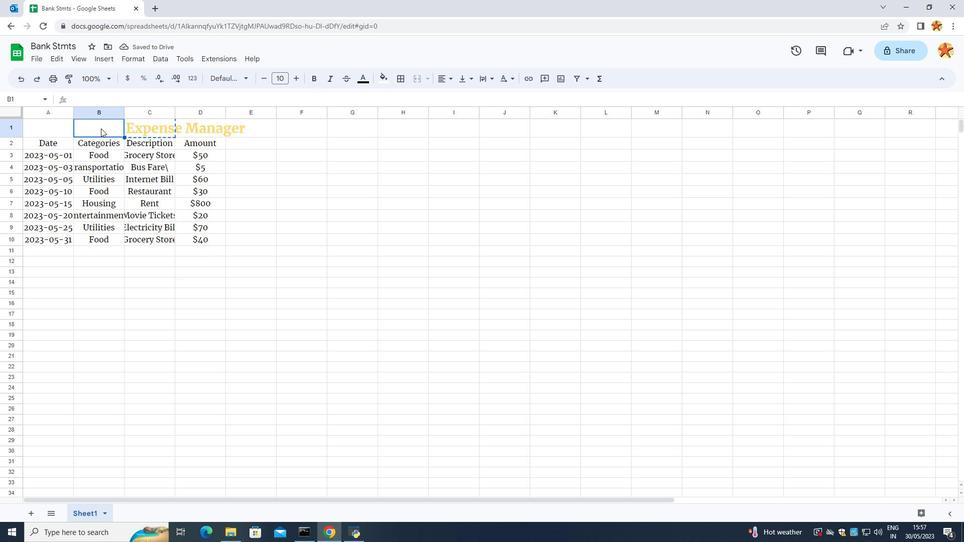 
Action: Mouse moved to (143, 180)
Screenshot: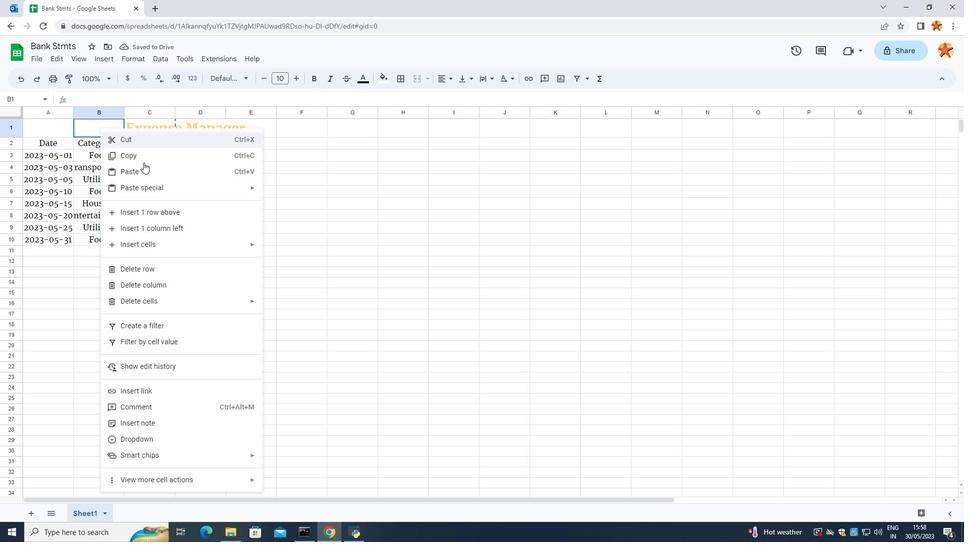 
Action: Mouse pressed left at (143, 180)
Screenshot: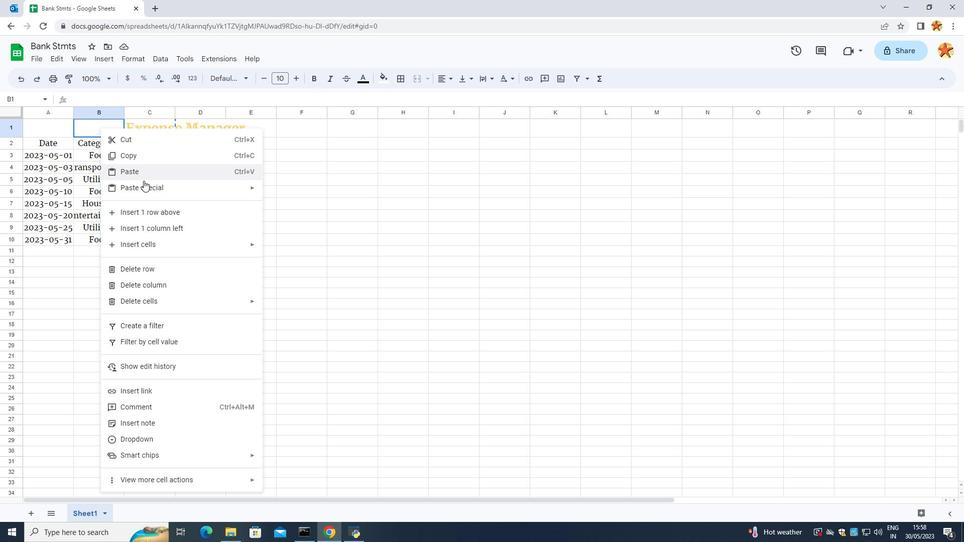 
Action: Mouse moved to (145, 174)
Screenshot: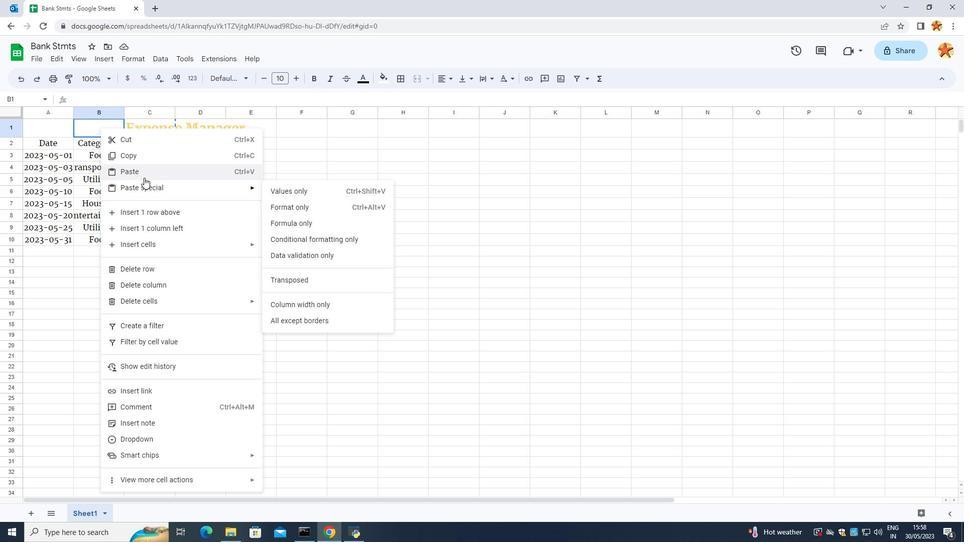 
Action: Mouse pressed left at (145, 174)
Screenshot: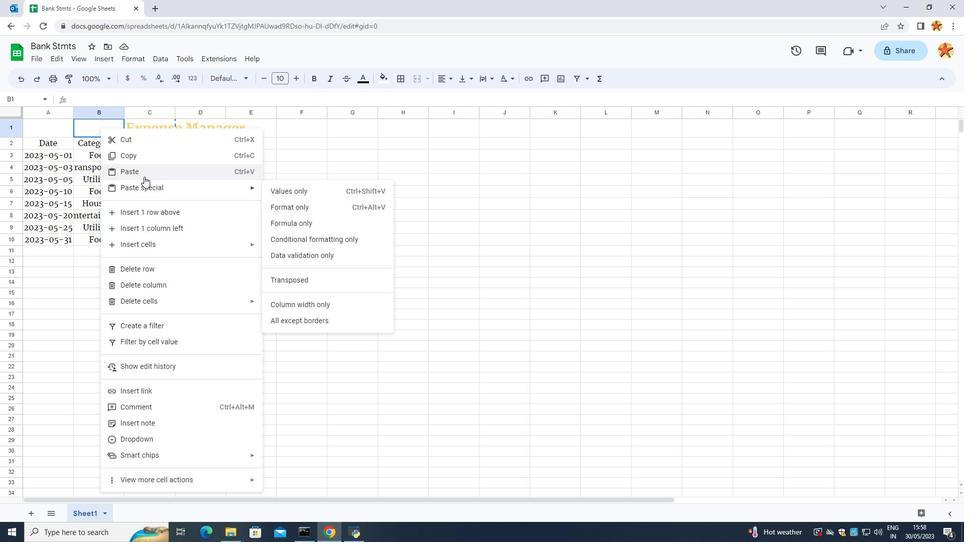 
Action: Mouse moved to (273, 190)
Screenshot: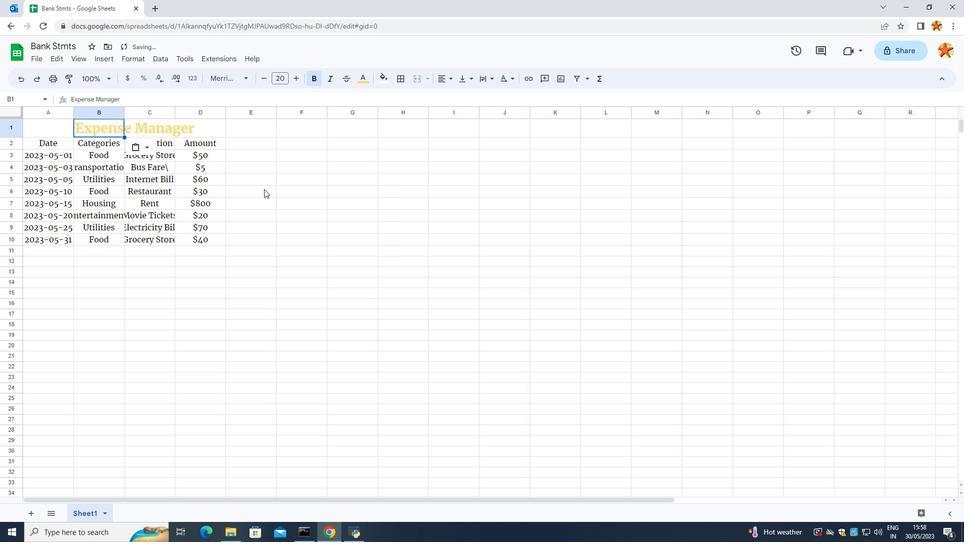 
Action: Mouse pressed left at (273, 190)
Screenshot: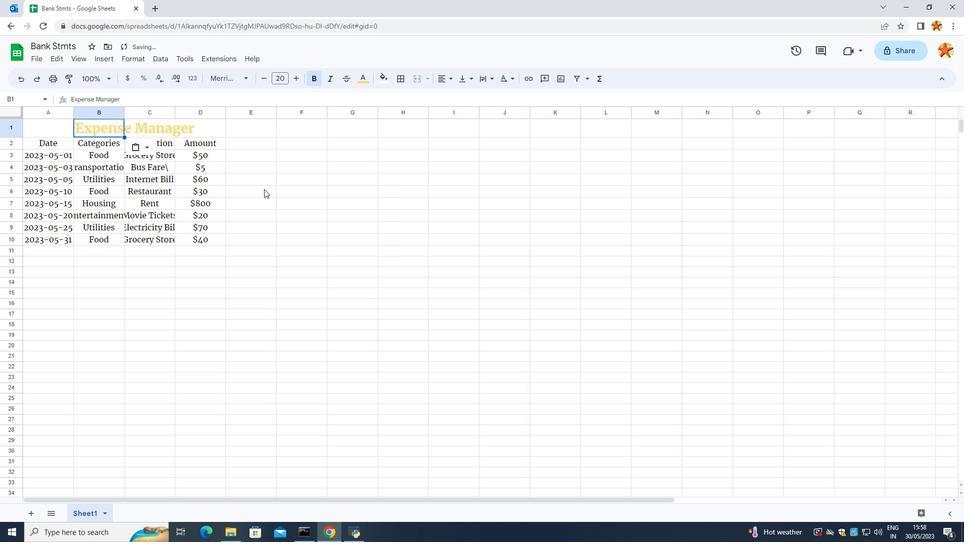 
Action: Mouse moved to (268, 184)
Screenshot: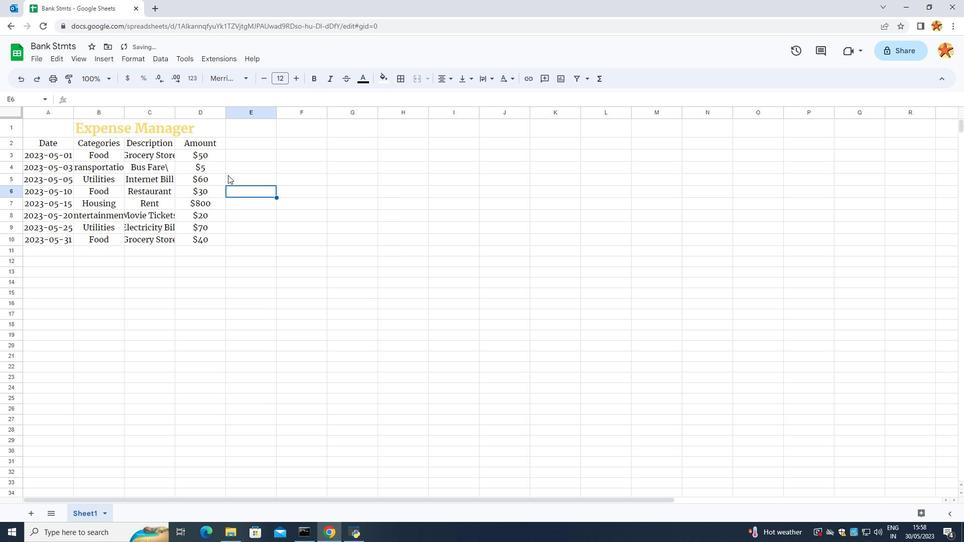 
Action: Mouse pressed left at (268, 184)
Screenshot: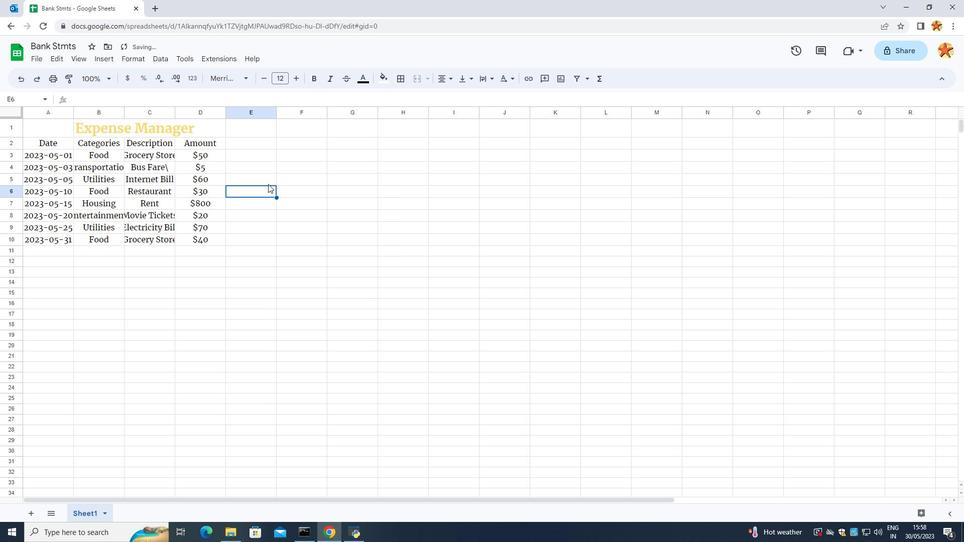 
Action: Mouse moved to (268, 264)
Screenshot: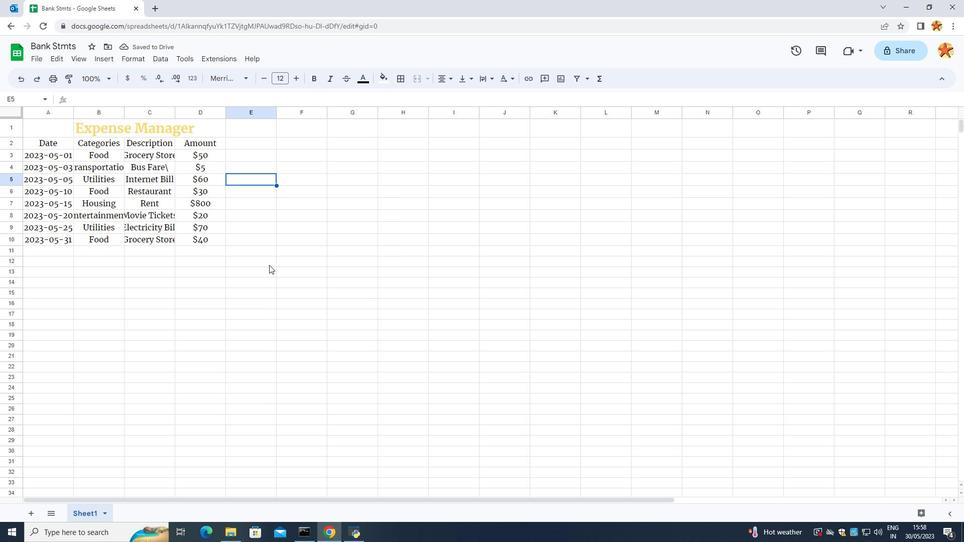 
